 Task: Open Card Card0000000103 in Board Board0000000026 in Workspace WS0000000009 in Trello. Add Member Email0000000035 to Card Card0000000103 in Board Board0000000026 in Workspace WS0000000009 in Trello. Add Orange Label titled Label0000000103 to Card Card0000000103 in Board Board0000000026 in Workspace WS0000000009 in Trello. Add Checklist CL0000000103 to Card Card0000000103 in Board Board0000000026 in Workspace WS0000000009 in Trello. Add Dates with Start Date as Oct 01 2023 and Due Date as Oct 31 2023 to Card Card0000000103 in Board Board0000000026 in Workspace WS0000000009 in Trello
Action: Mouse moved to (403, 513)
Screenshot: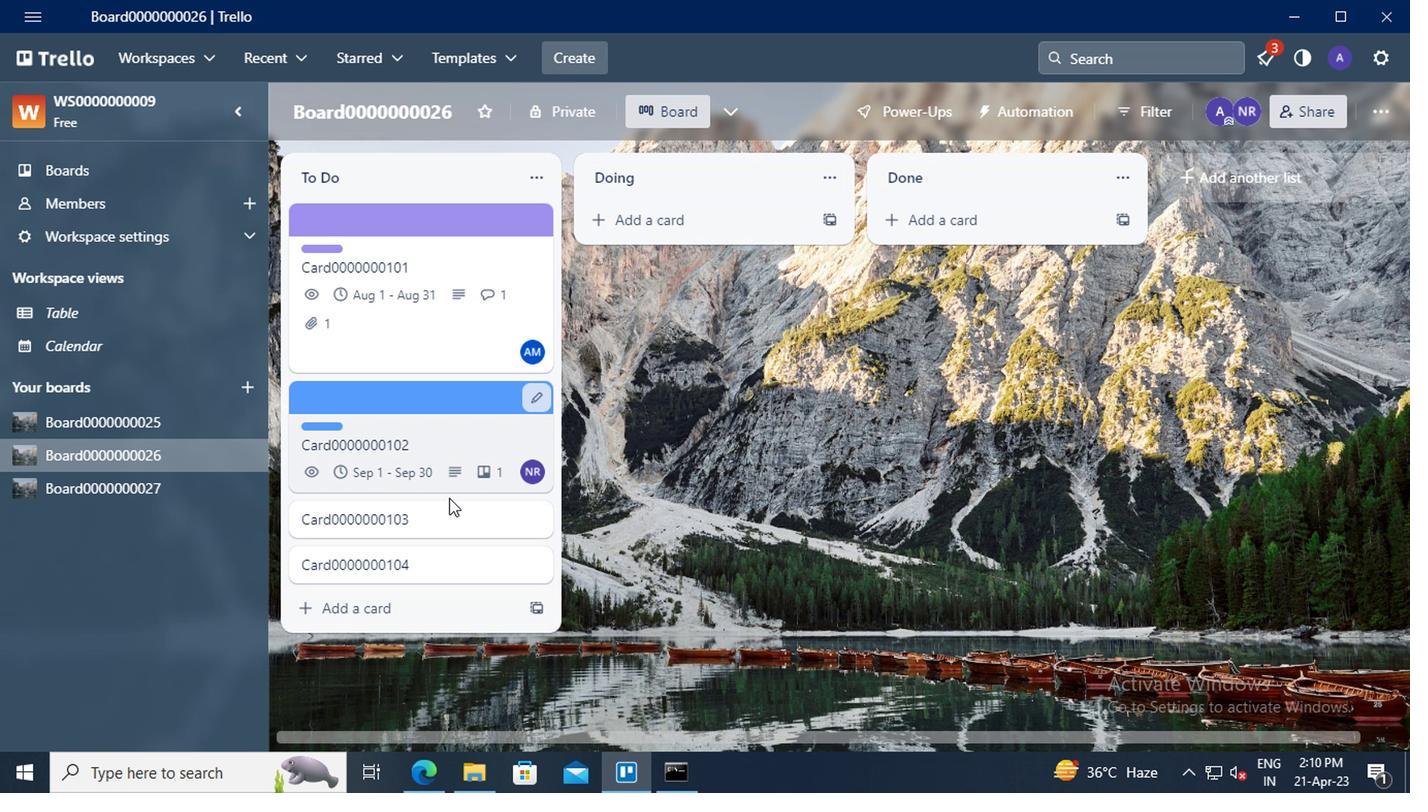 
Action: Mouse pressed left at (403, 513)
Screenshot: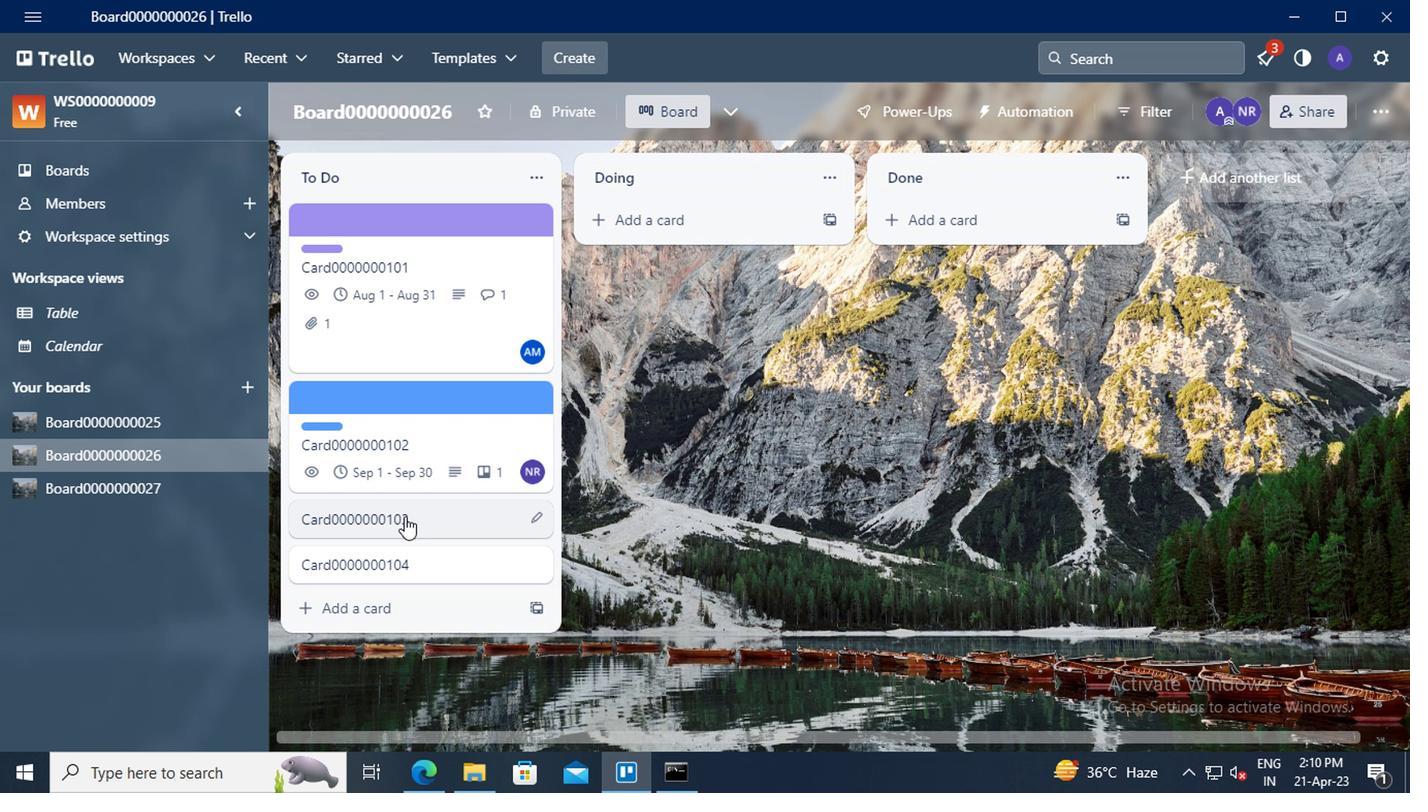 
Action: Mouse moved to (944, 268)
Screenshot: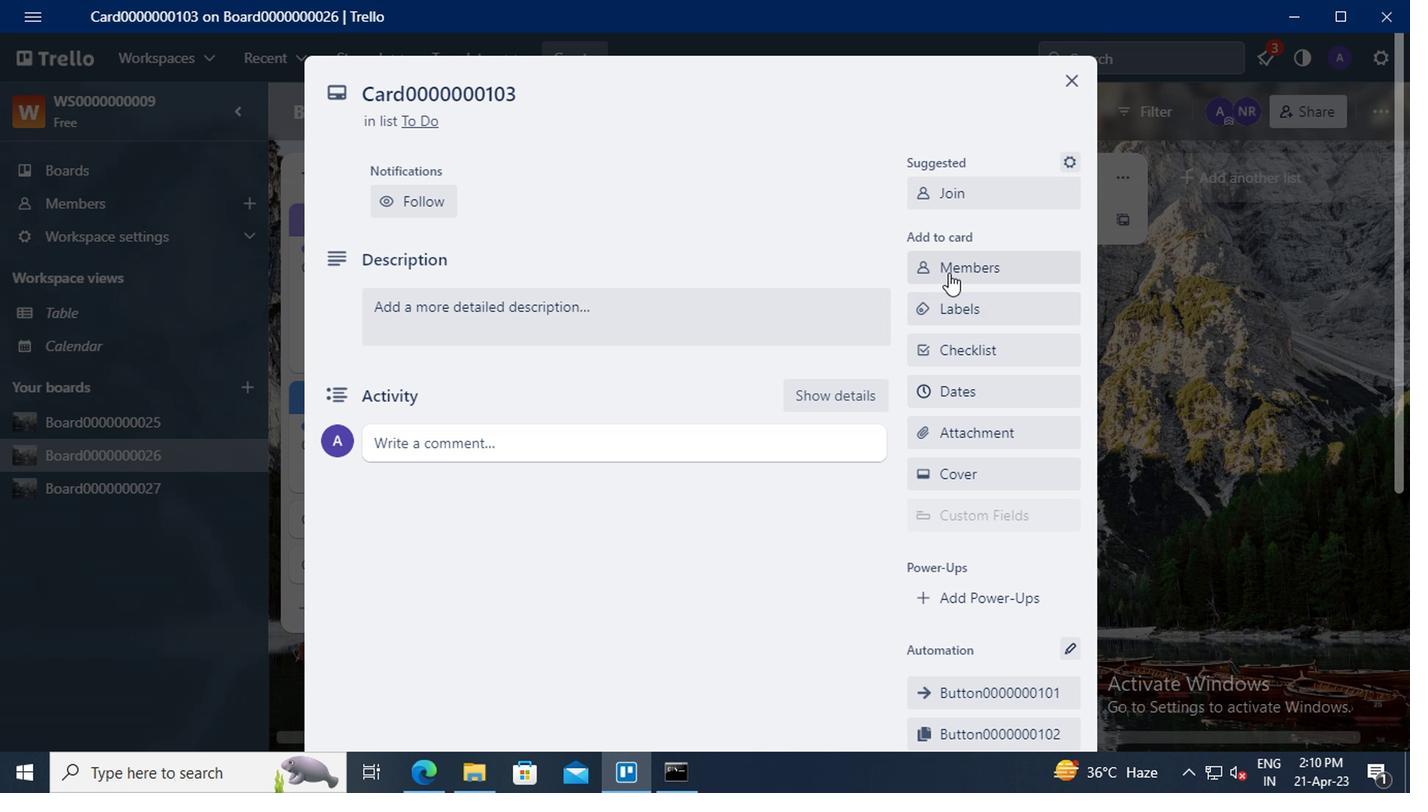 
Action: Mouse pressed left at (944, 268)
Screenshot: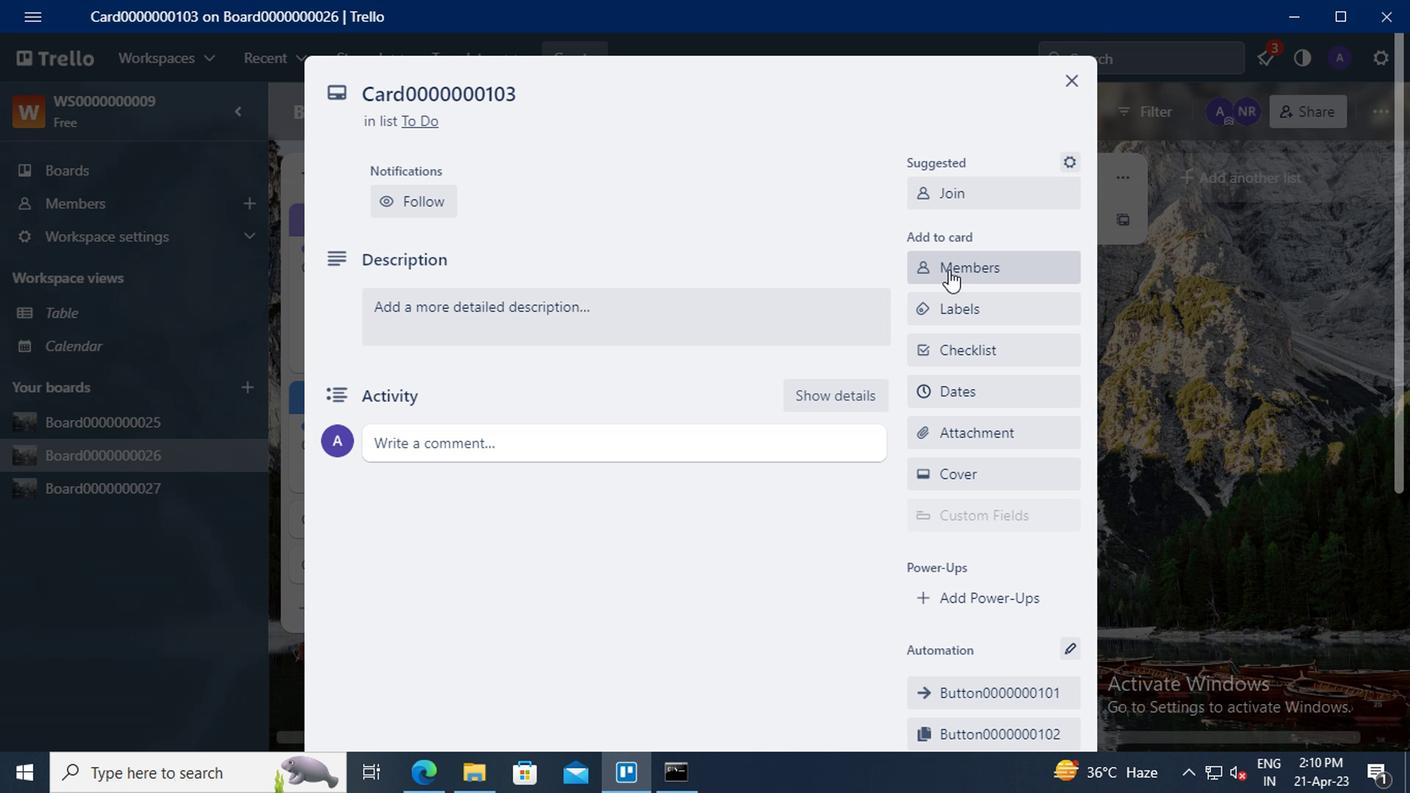 
Action: Mouse moved to (961, 357)
Screenshot: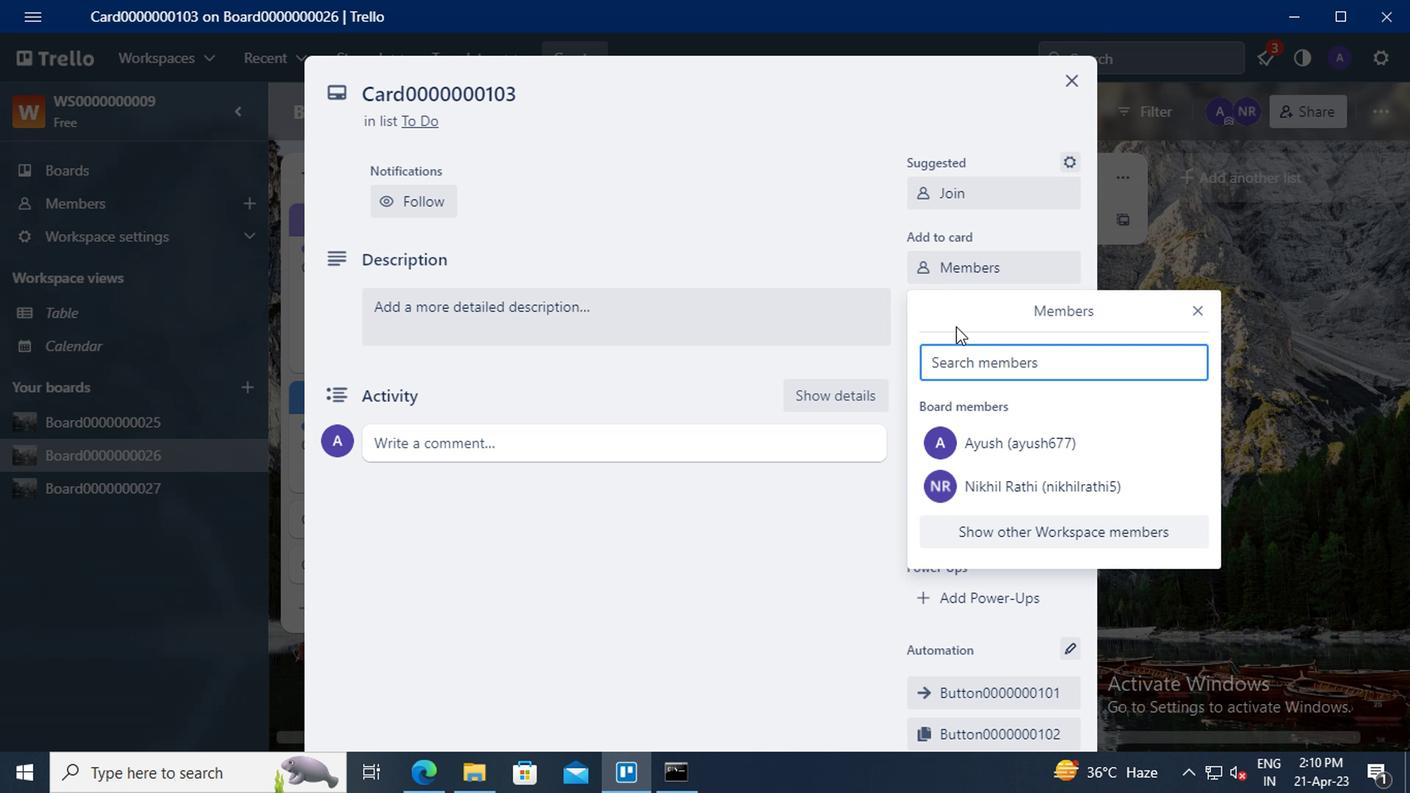 
Action: Mouse pressed left at (961, 357)
Screenshot: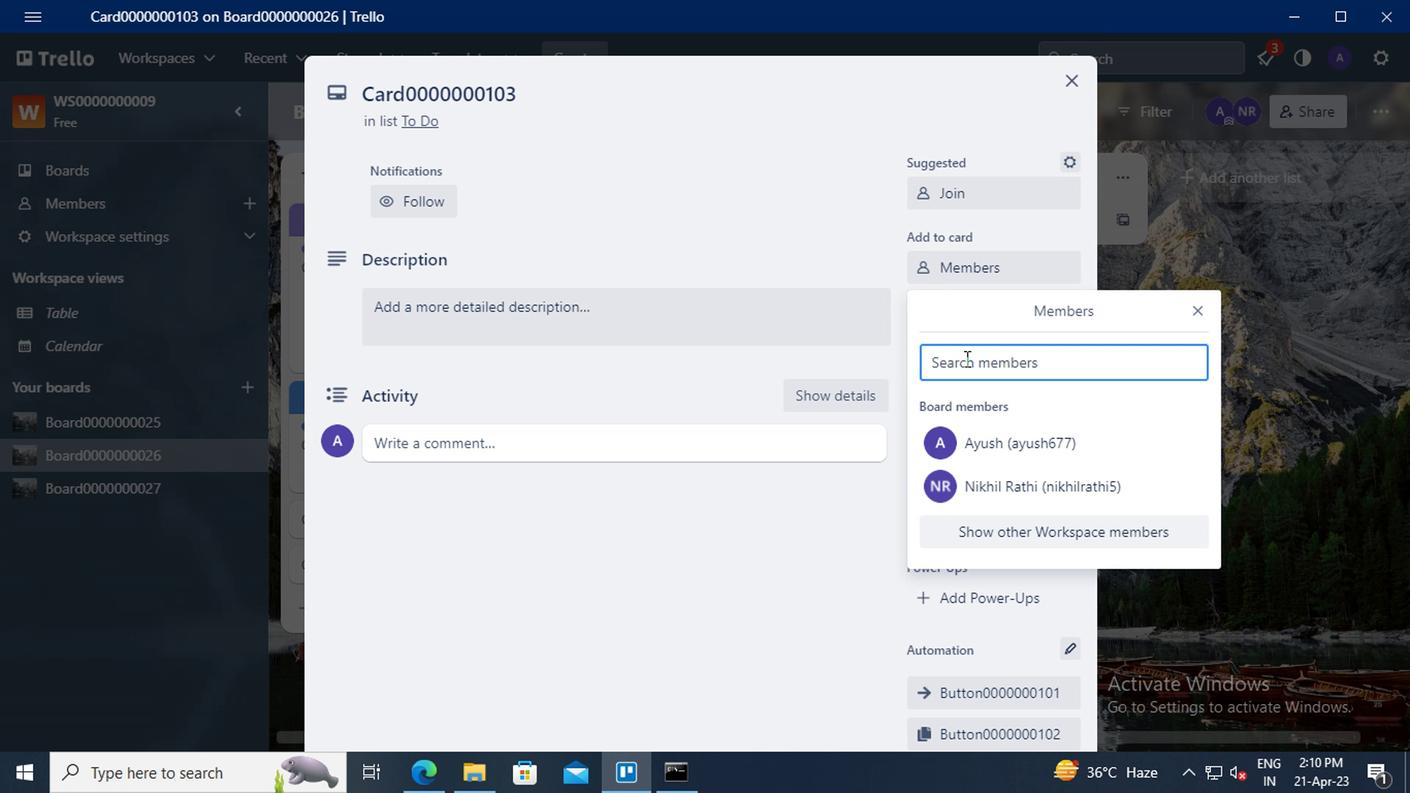 
Action: Key pressed carxxstreet791<Key.shift>@GMAIL.COM
Screenshot: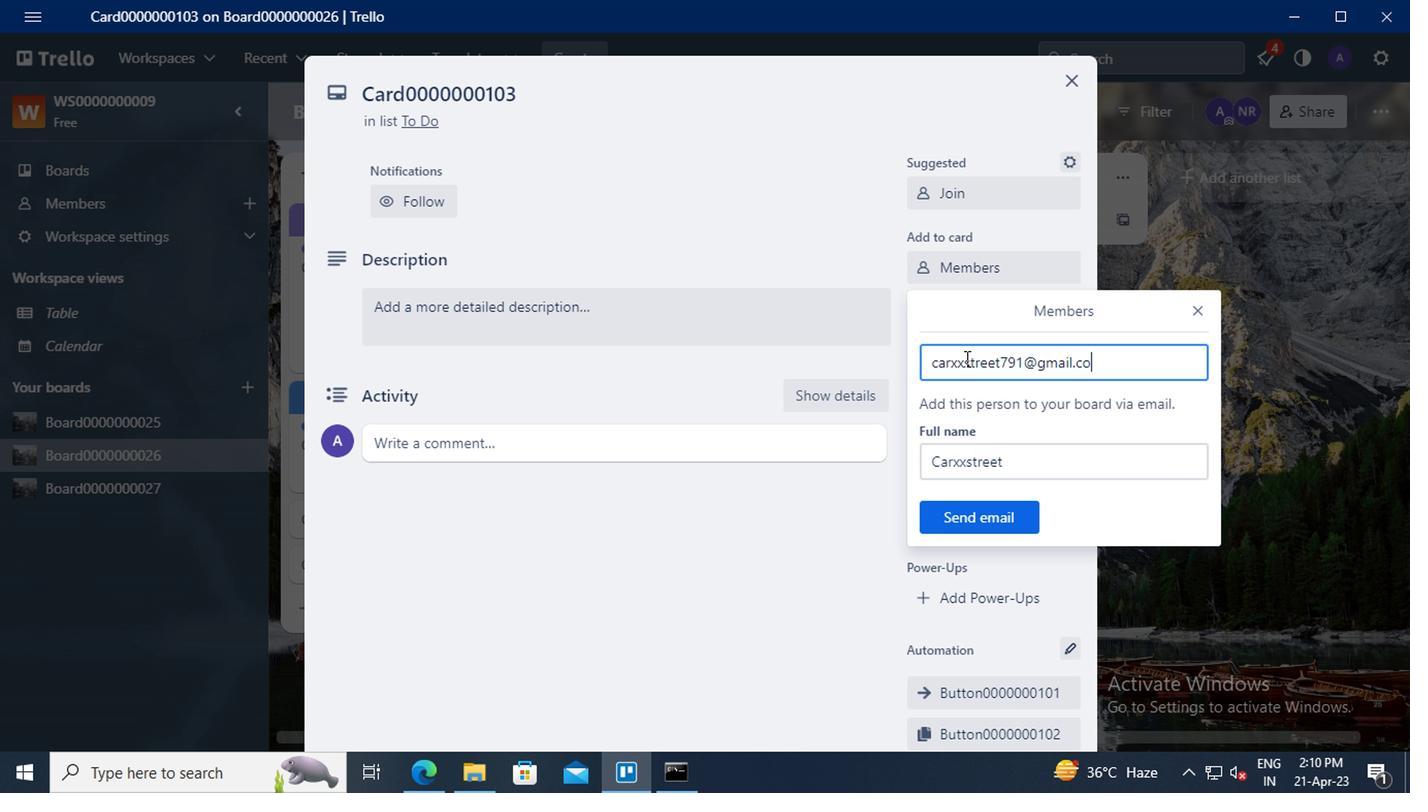
Action: Mouse moved to (991, 510)
Screenshot: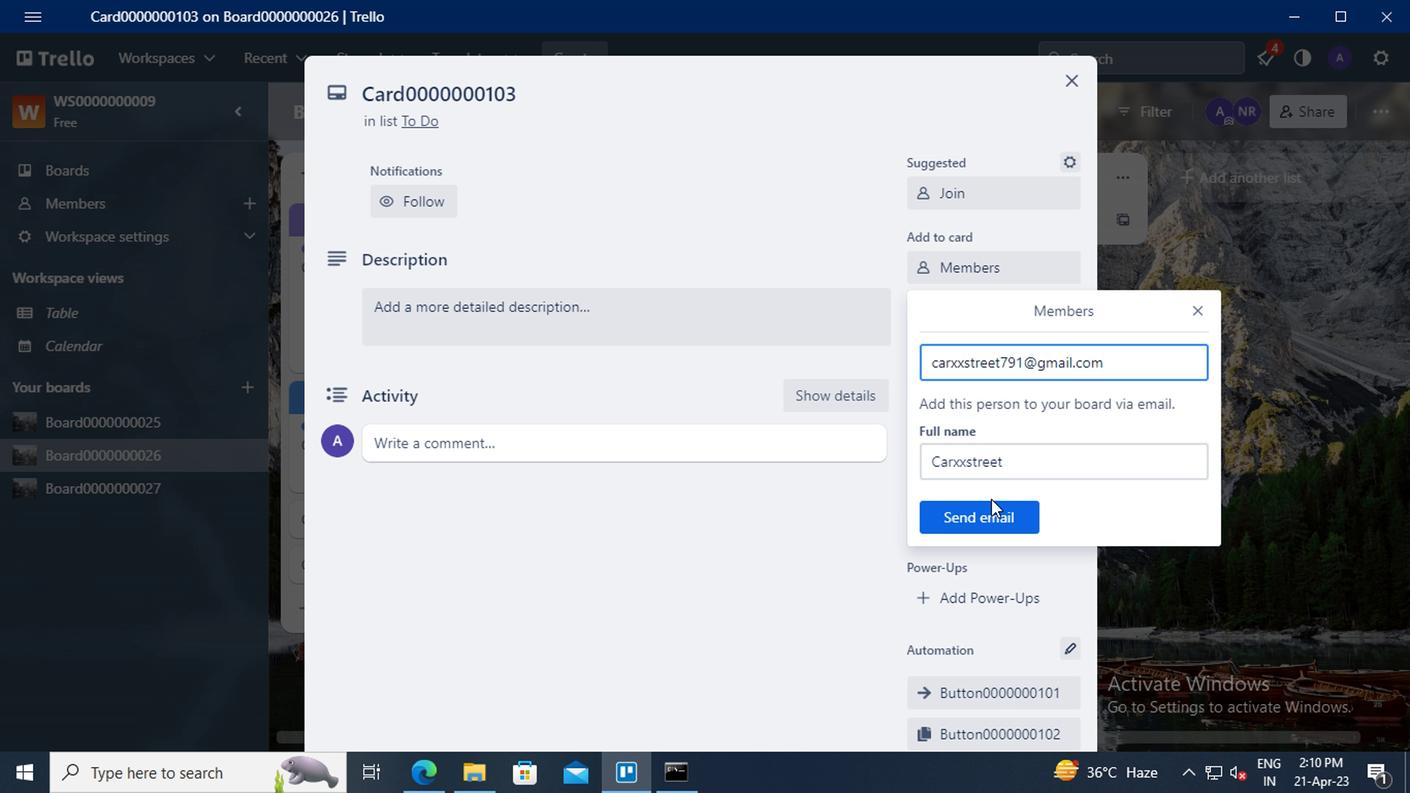 
Action: Mouse pressed left at (991, 510)
Screenshot: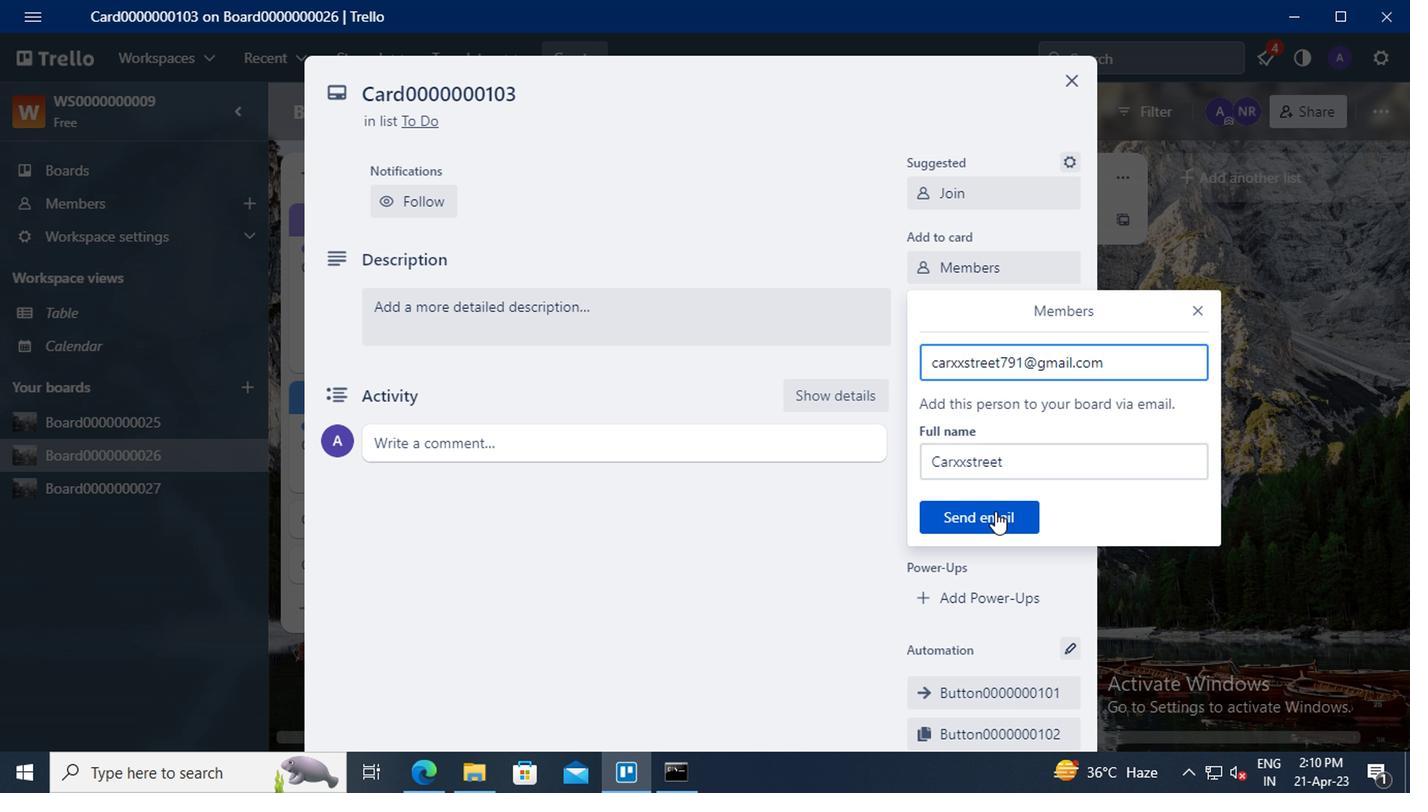 
Action: Mouse moved to (992, 313)
Screenshot: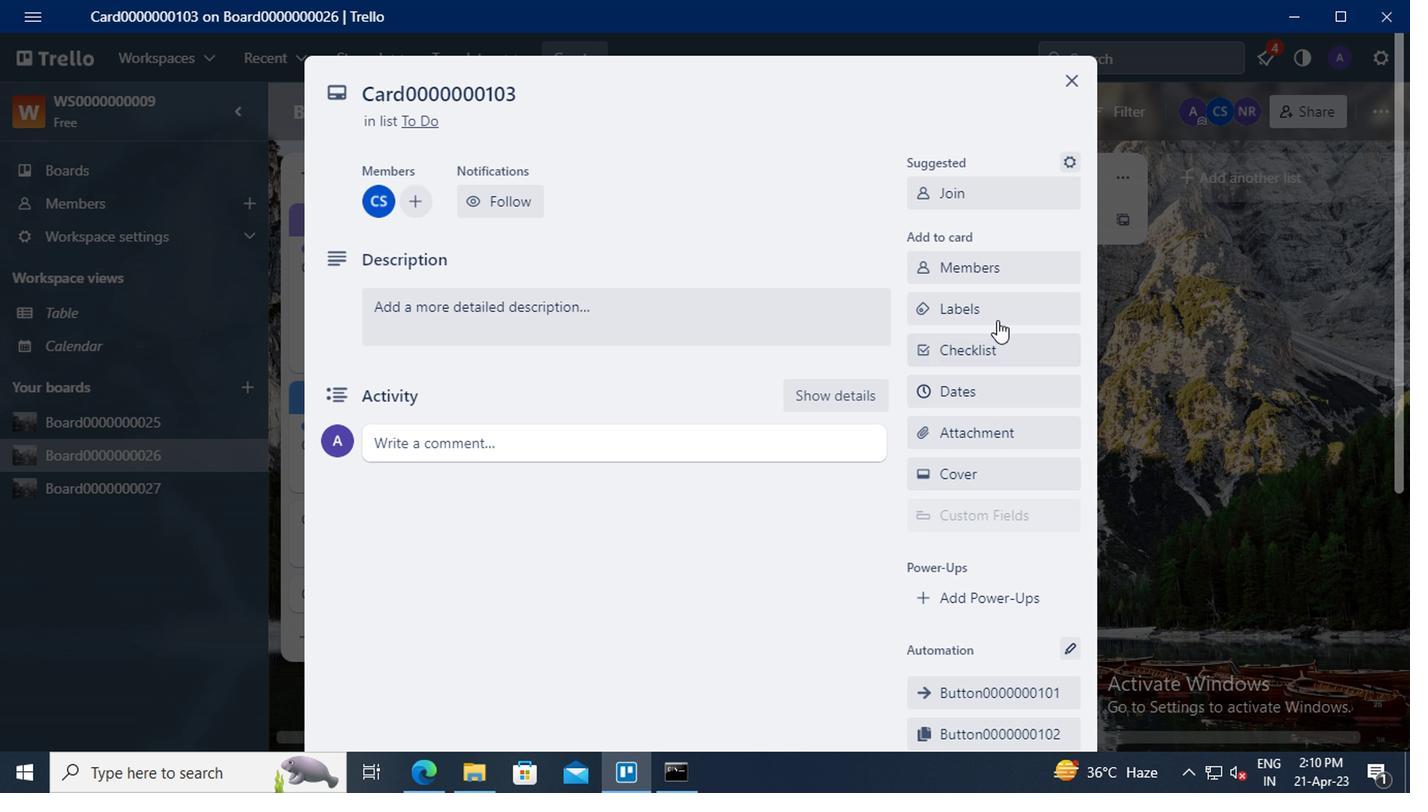 
Action: Mouse pressed left at (992, 313)
Screenshot: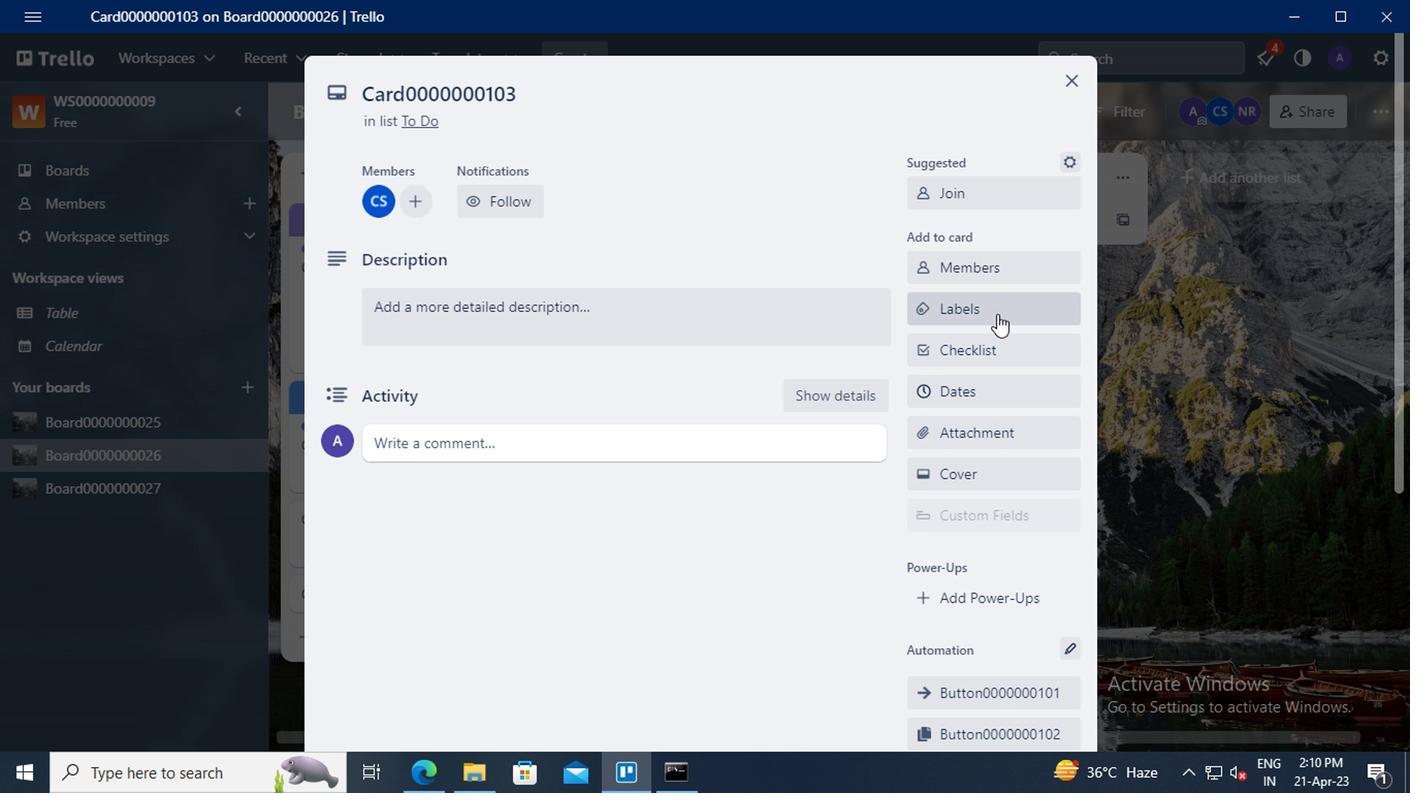 
Action: Mouse moved to (1055, 539)
Screenshot: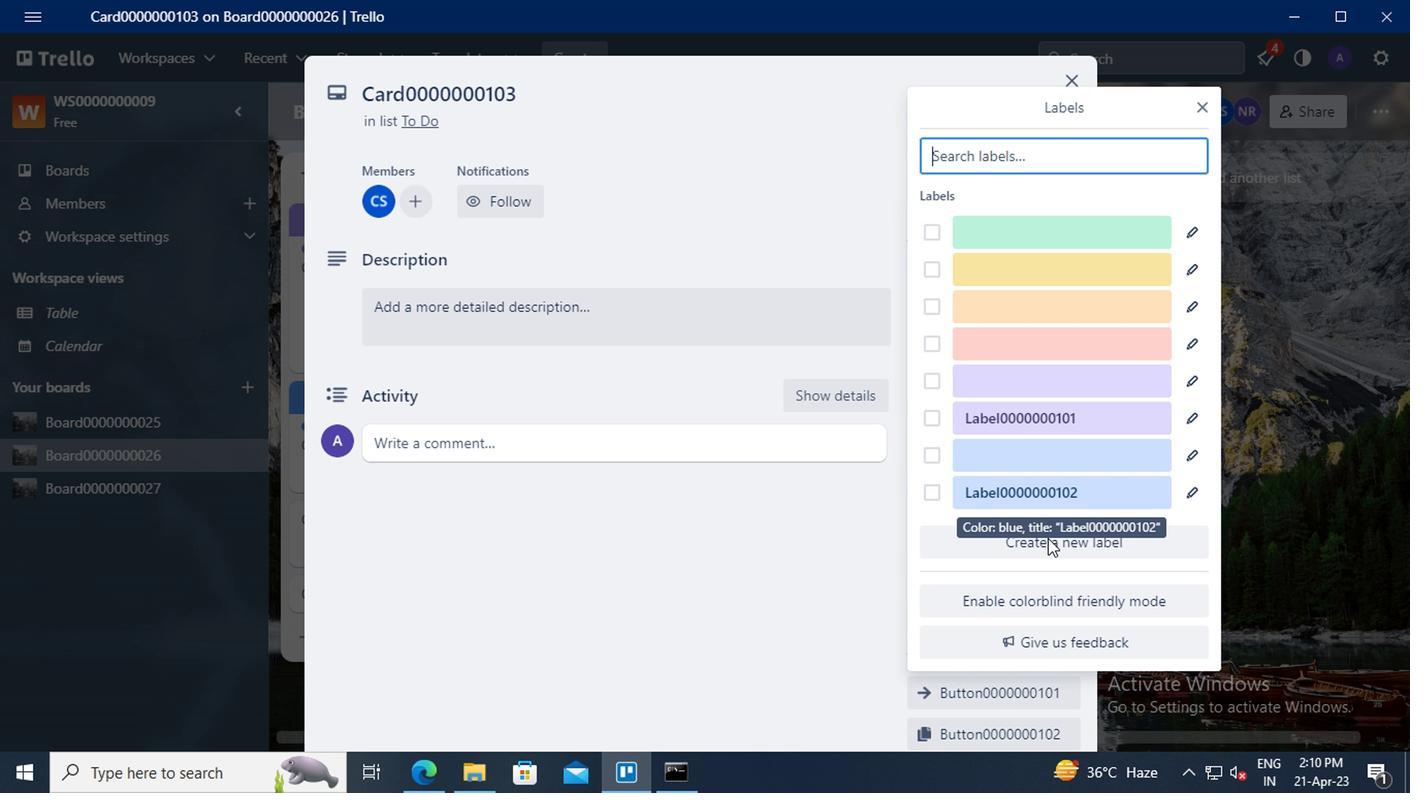 
Action: Mouse pressed left at (1055, 539)
Screenshot: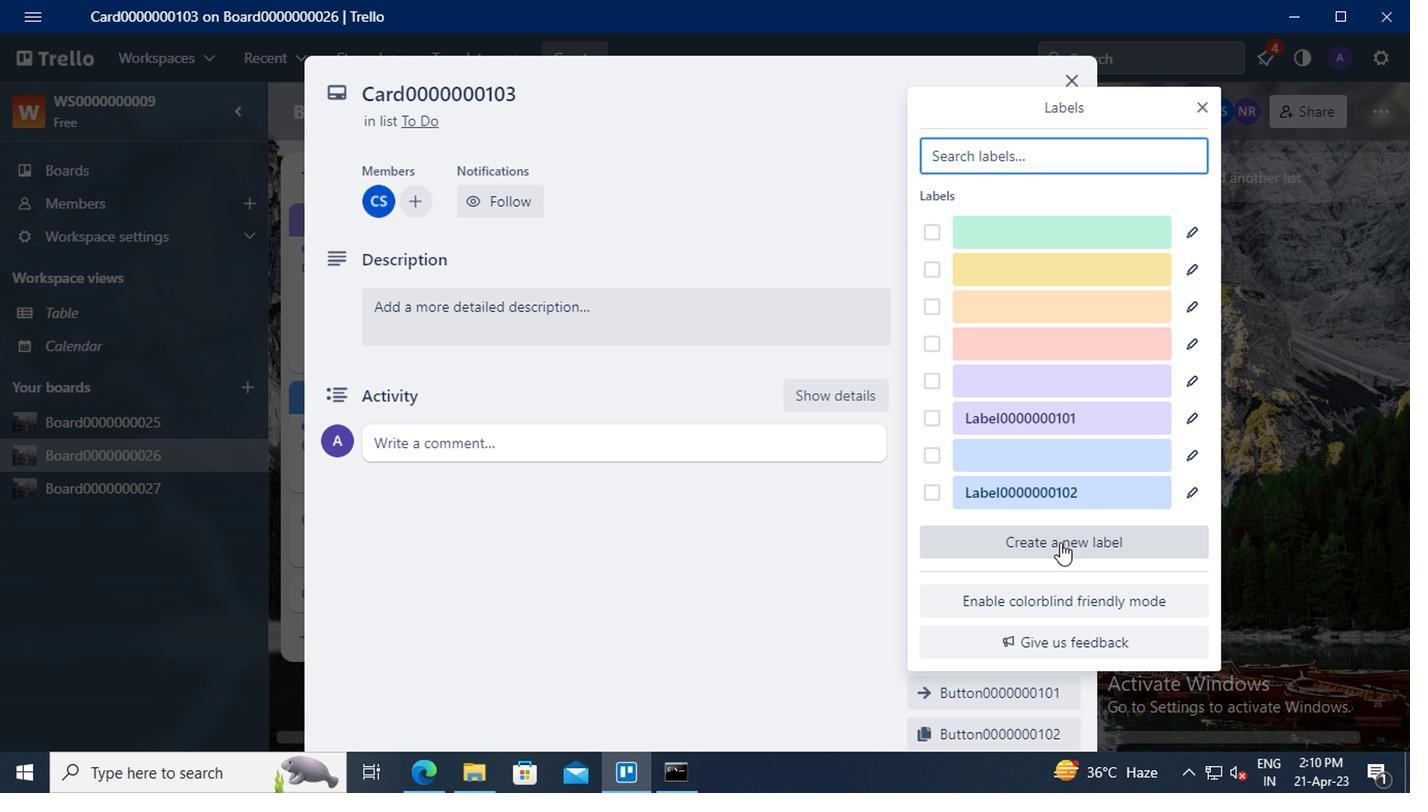 
Action: Mouse moved to (1008, 289)
Screenshot: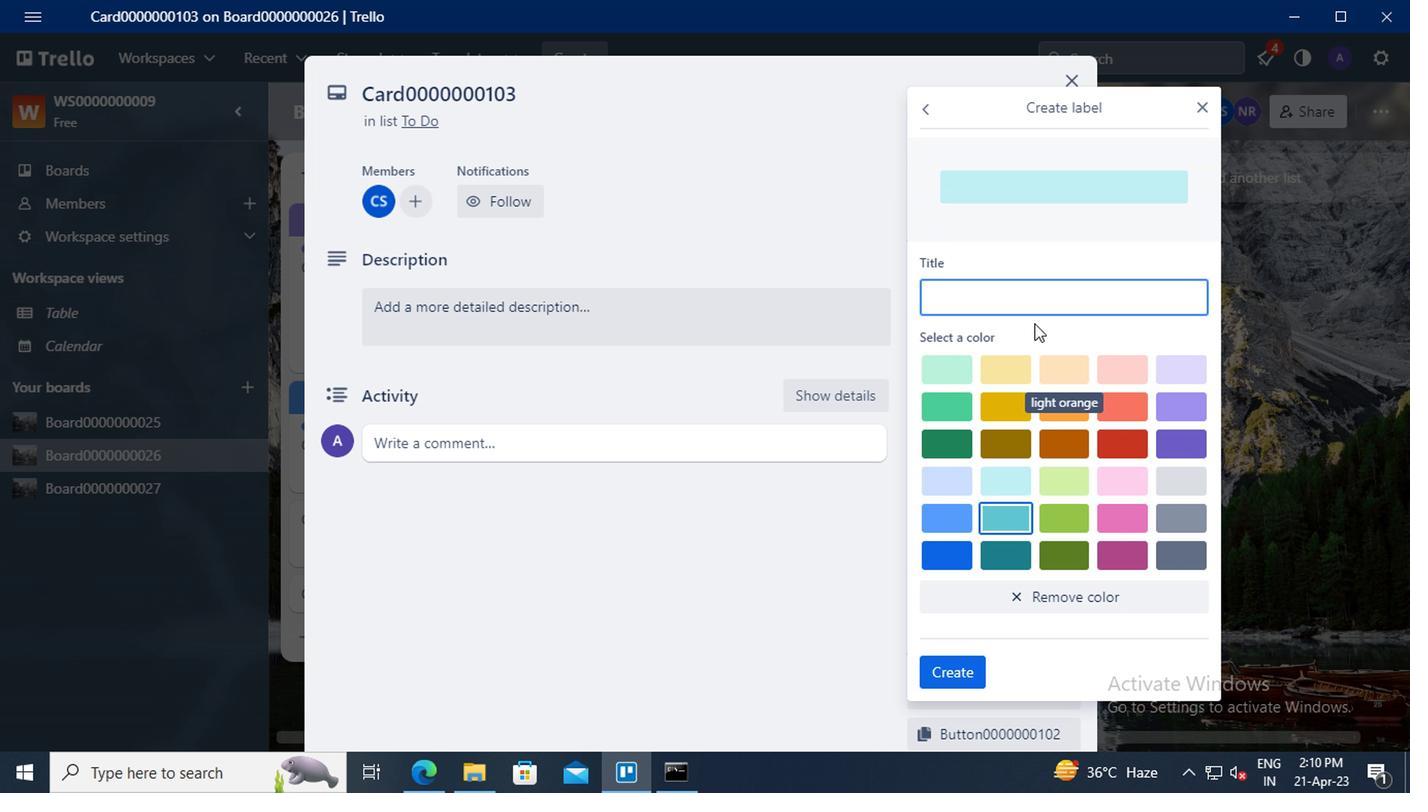 
Action: Mouse pressed left at (1008, 289)
Screenshot: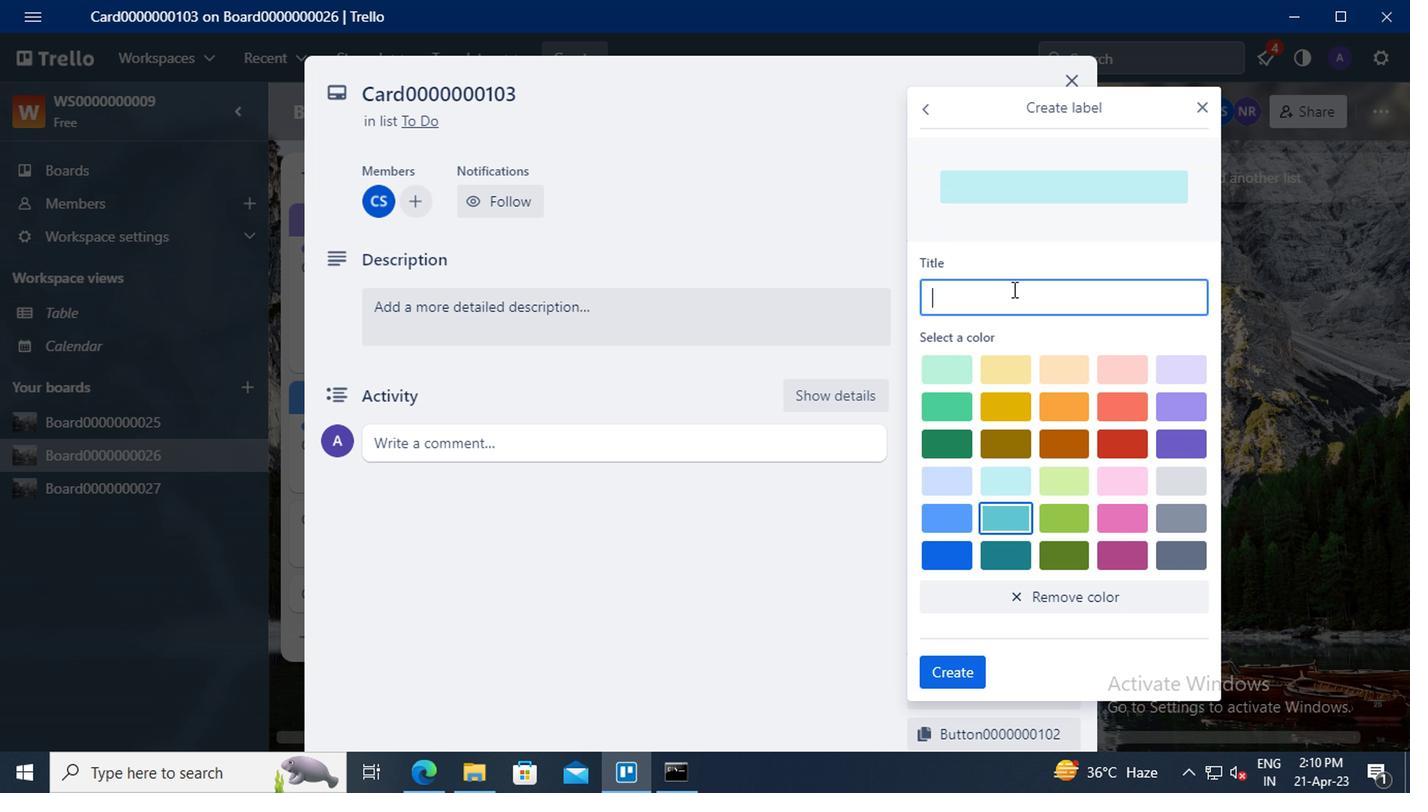 
Action: Key pressed <Key.shift>LABEL0000000103
Screenshot: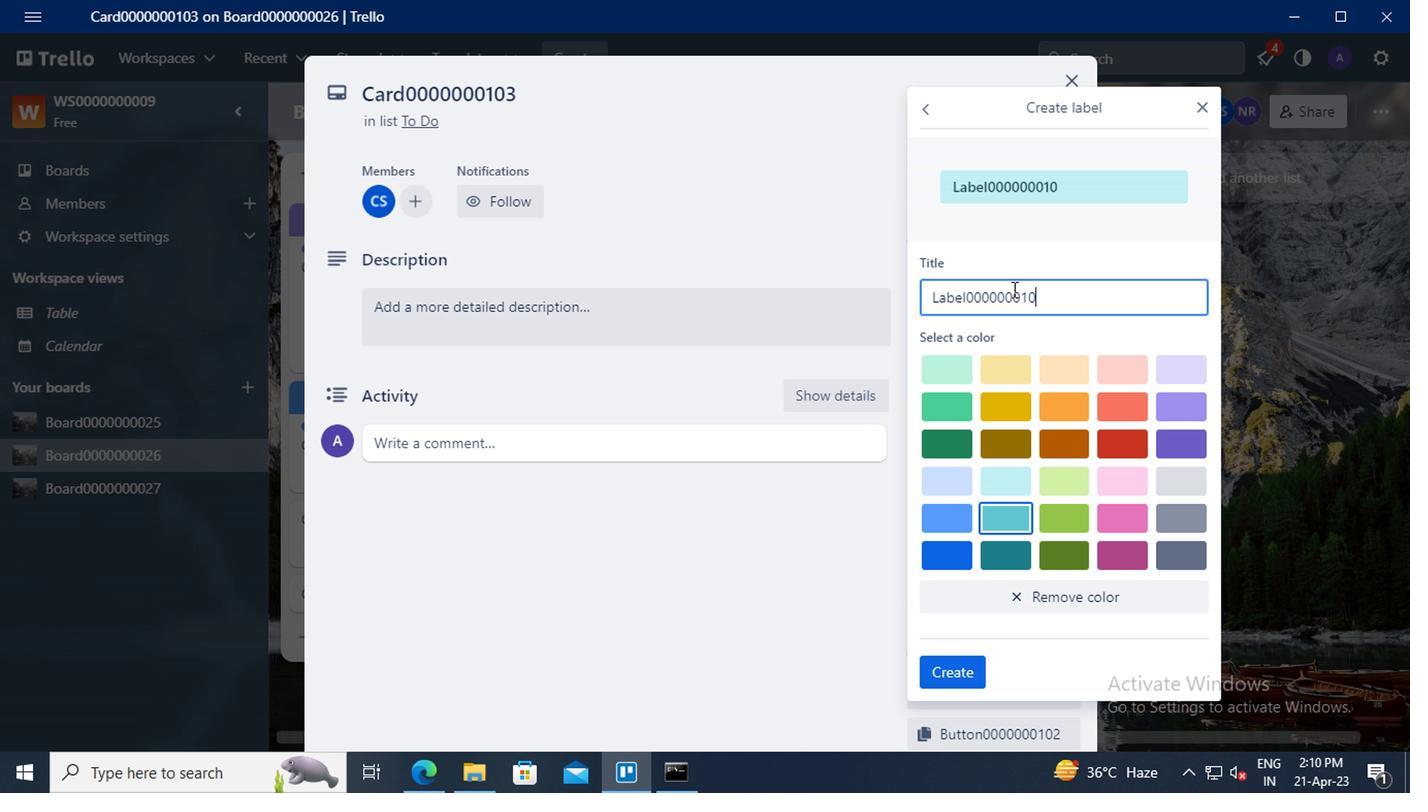 
Action: Mouse moved to (1070, 399)
Screenshot: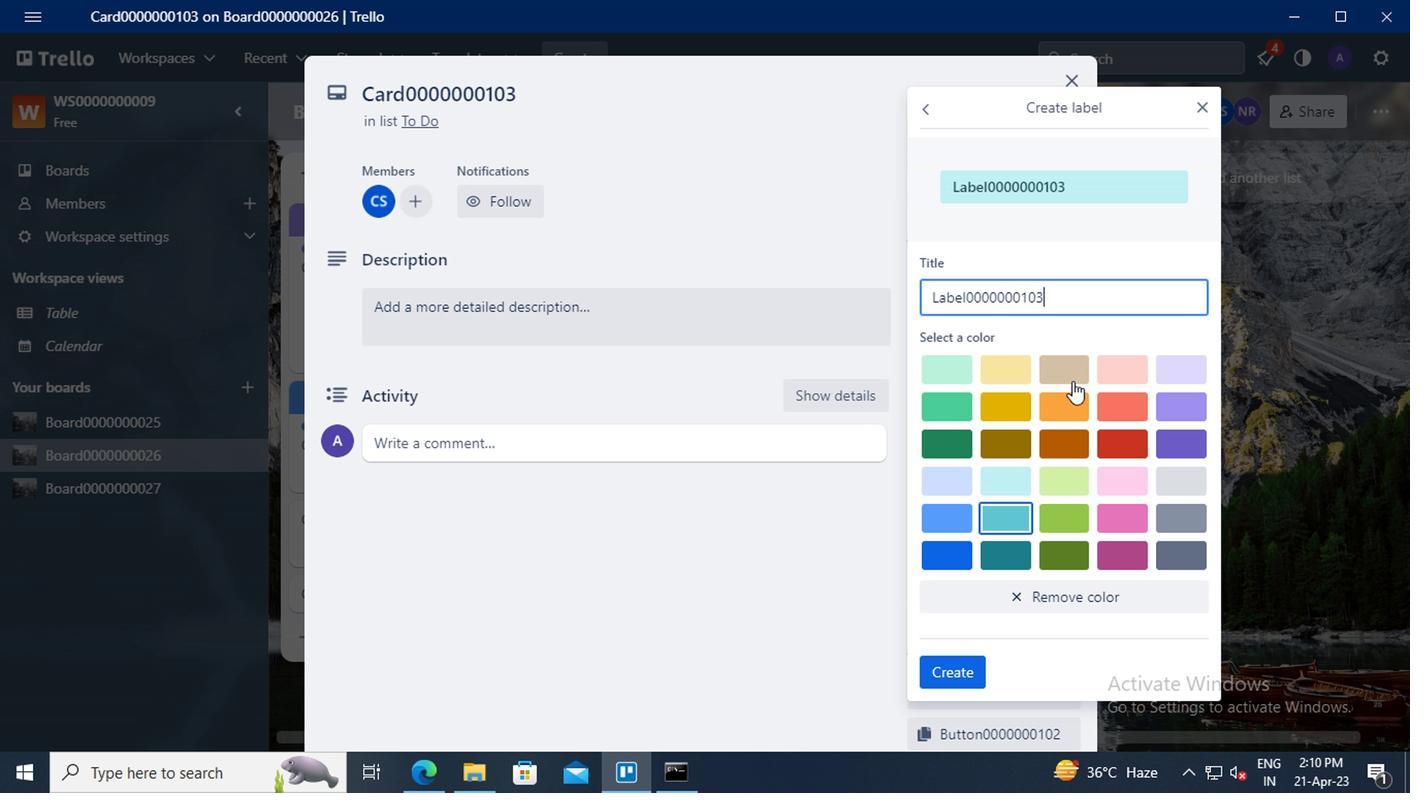 
Action: Mouse pressed left at (1070, 399)
Screenshot: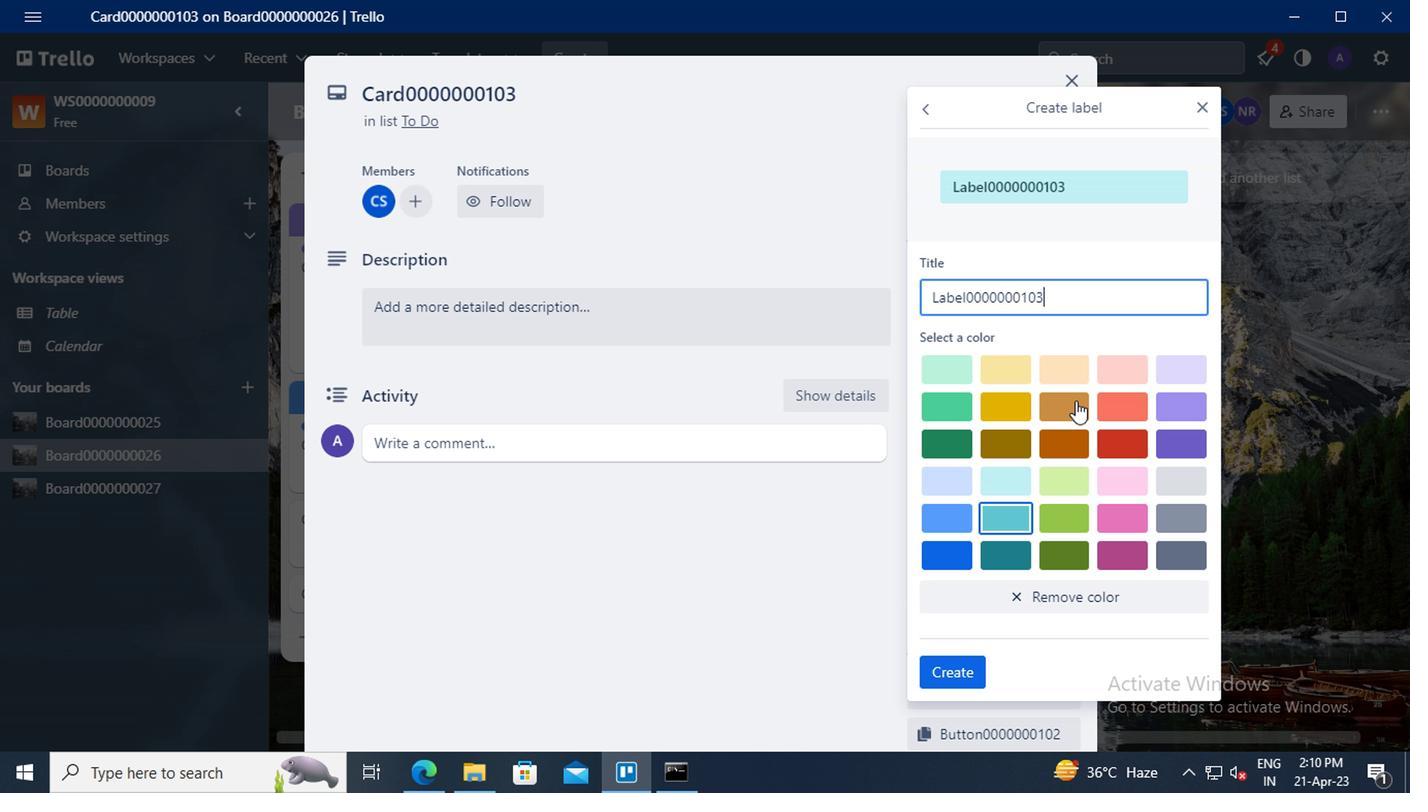 
Action: Mouse moved to (972, 663)
Screenshot: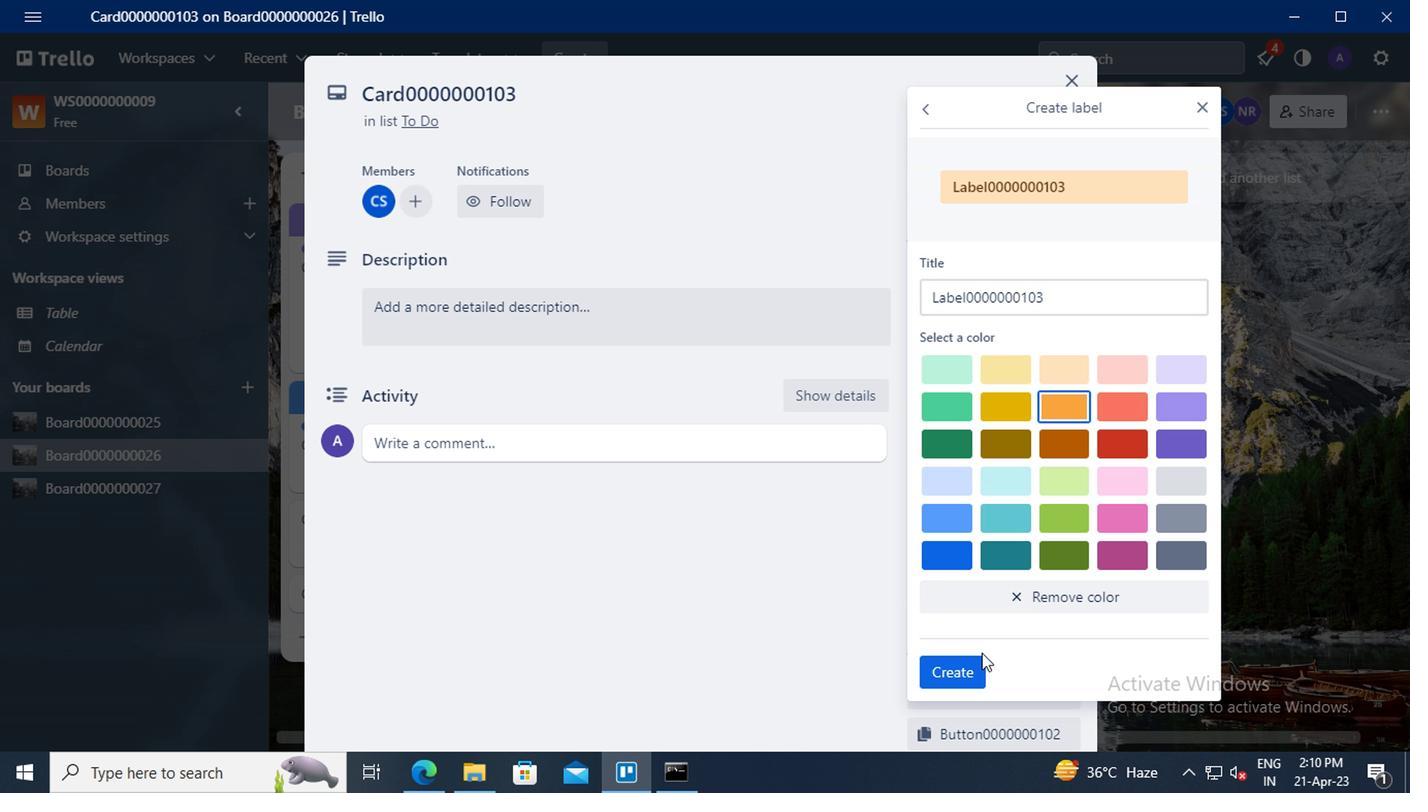 
Action: Mouse pressed left at (972, 663)
Screenshot: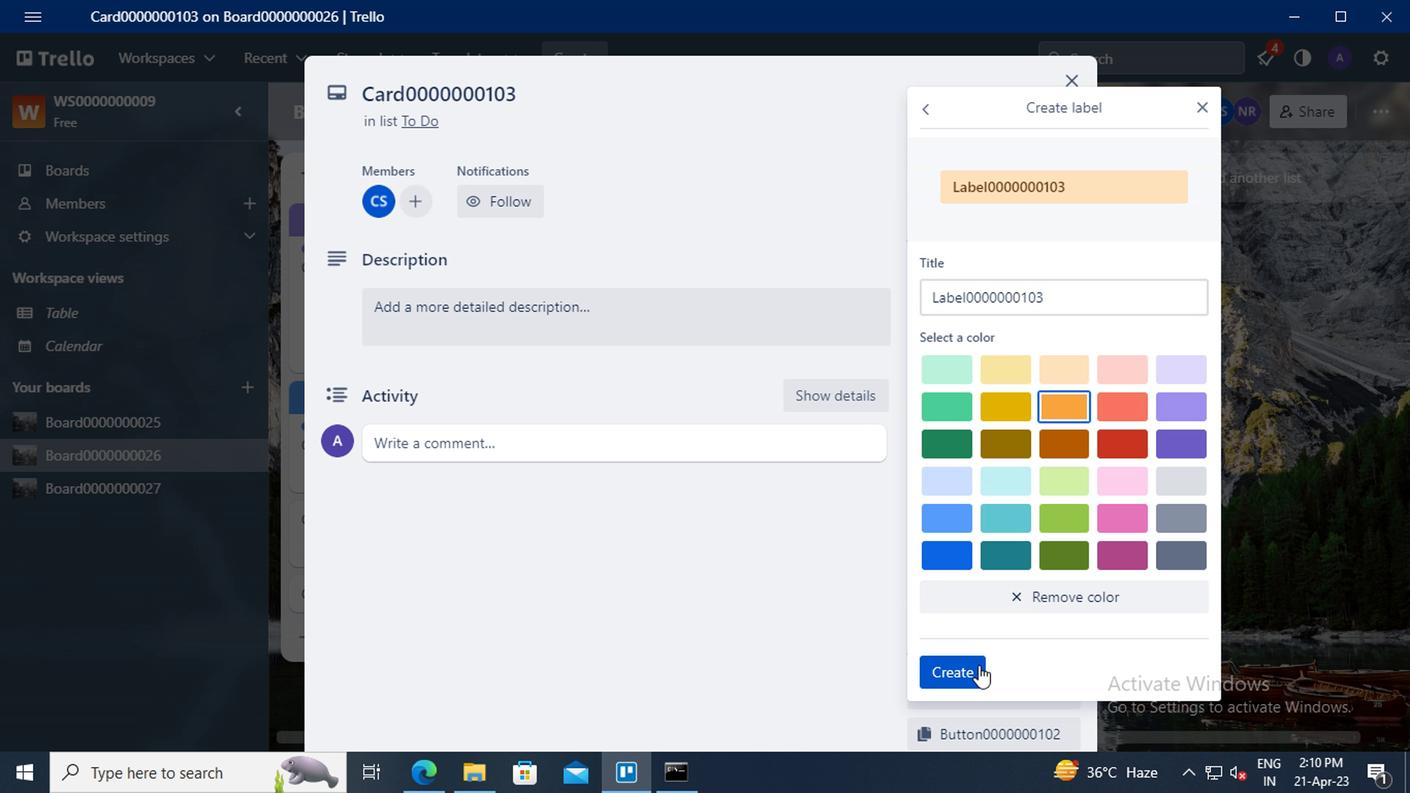 
Action: Mouse moved to (1199, 104)
Screenshot: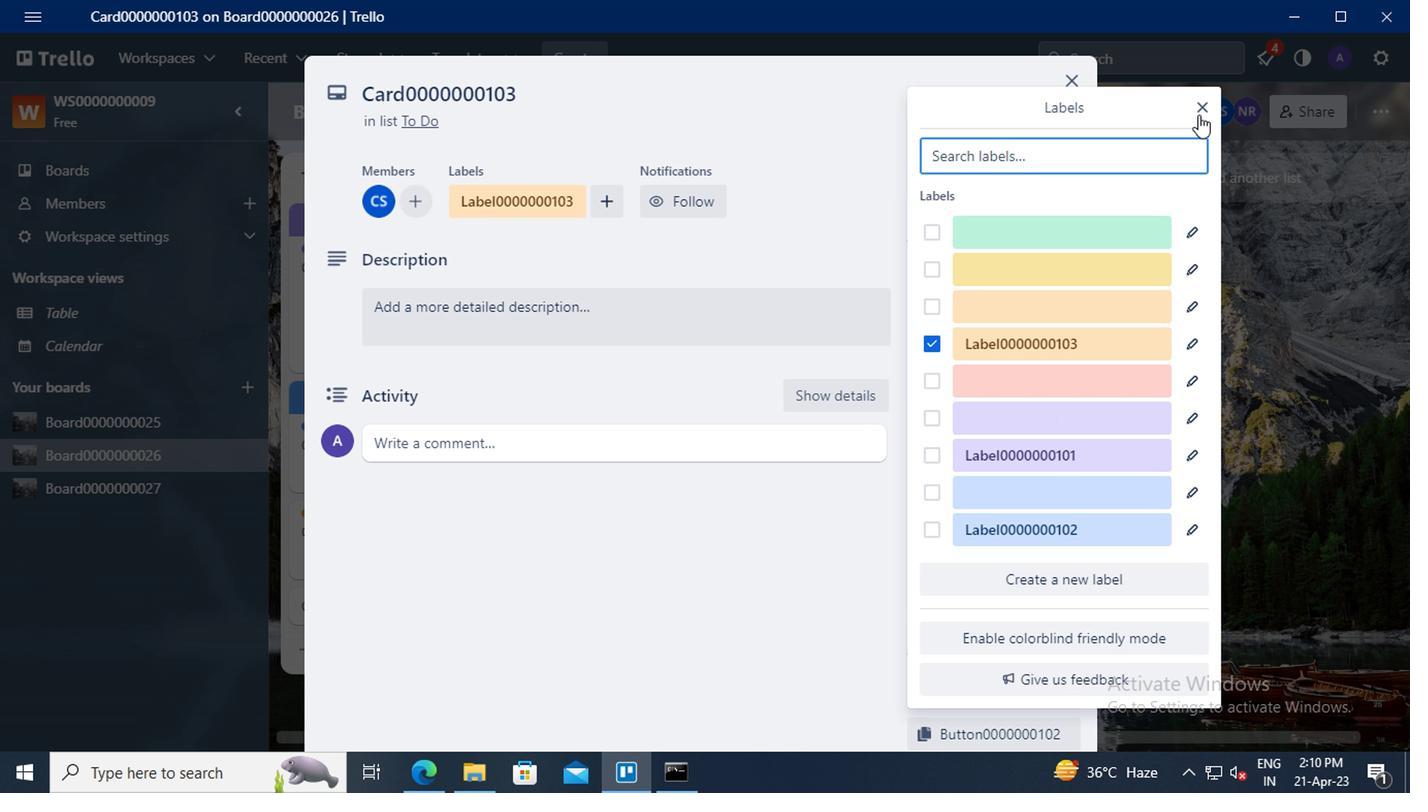 
Action: Mouse pressed left at (1199, 104)
Screenshot: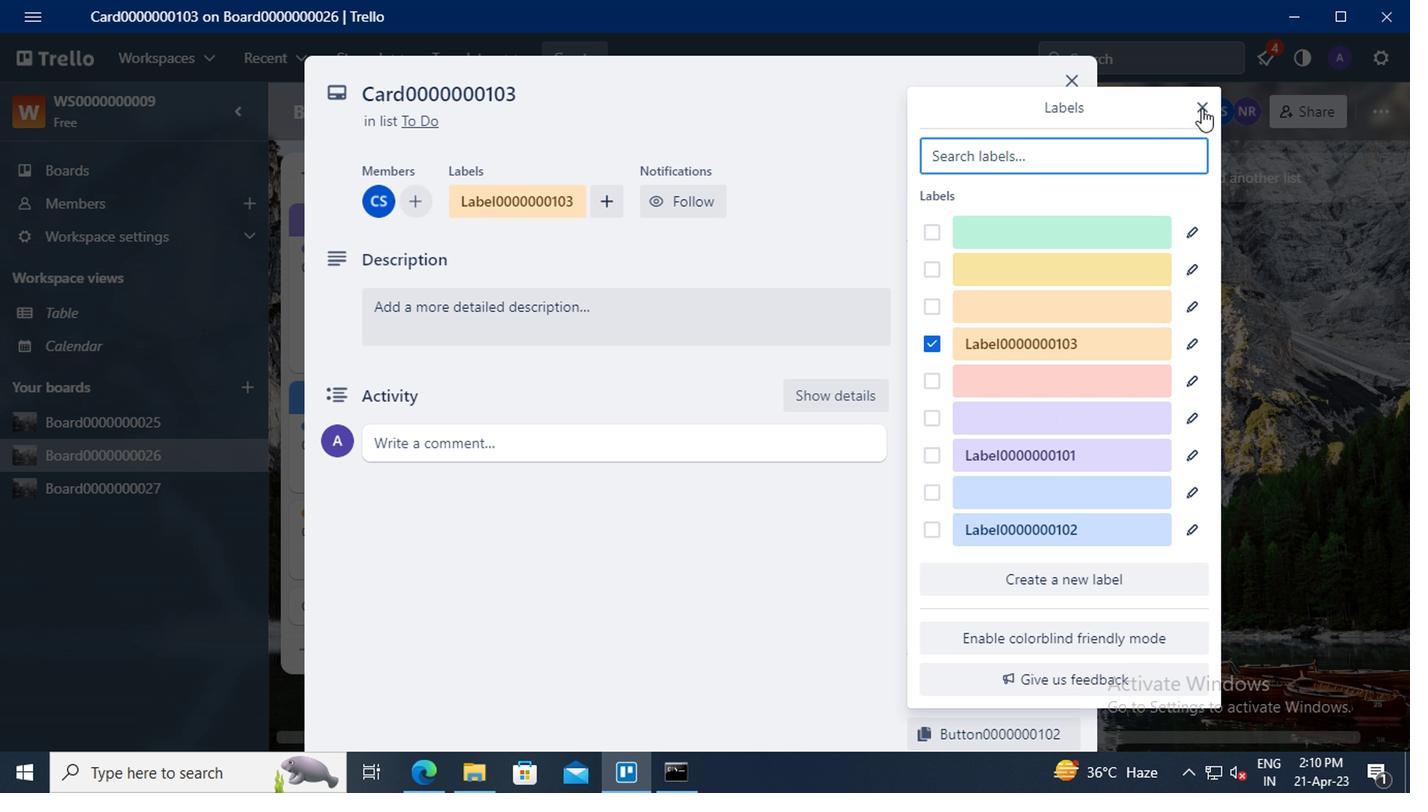 
Action: Mouse moved to (1012, 339)
Screenshot: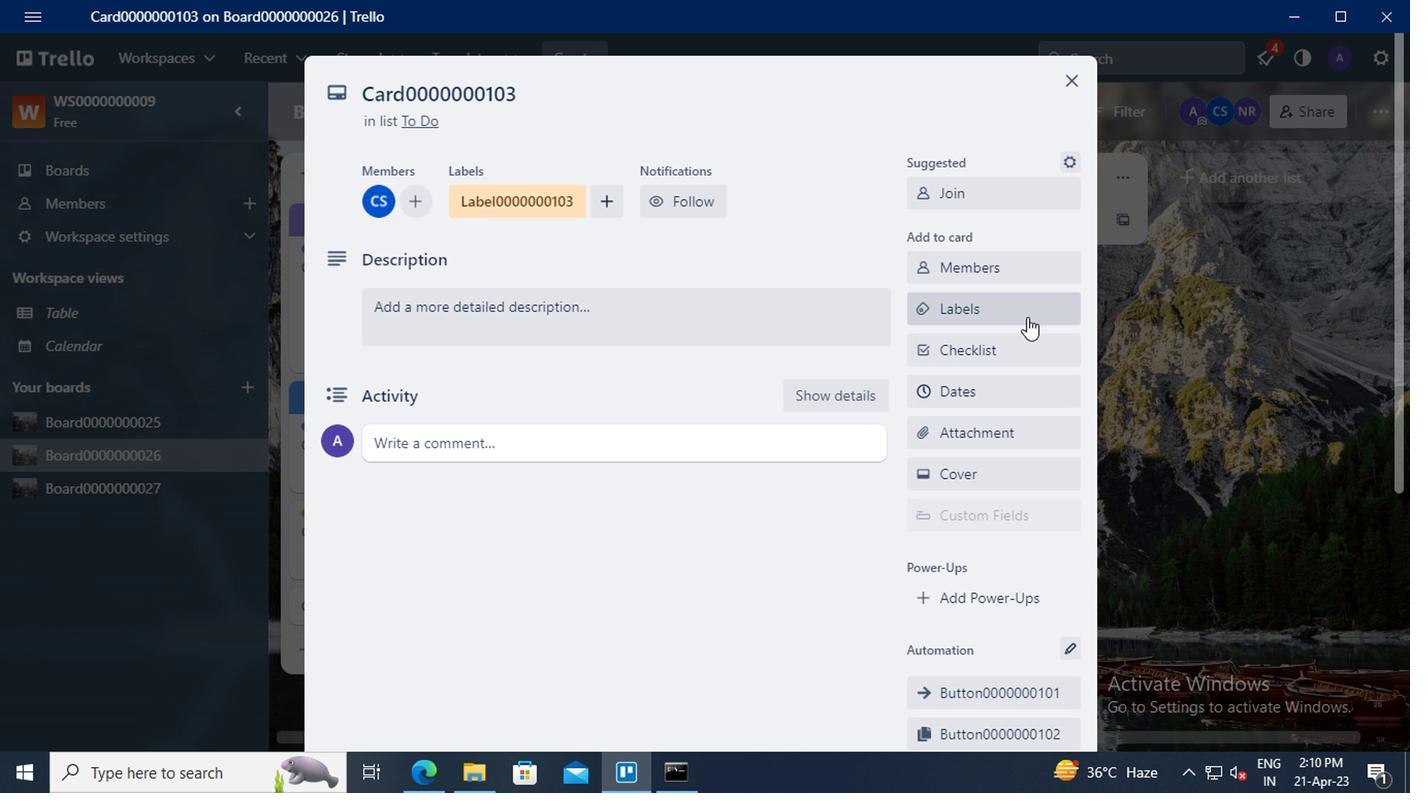 
Action: Mouse pressed left at (1012, 339)
Screenshot: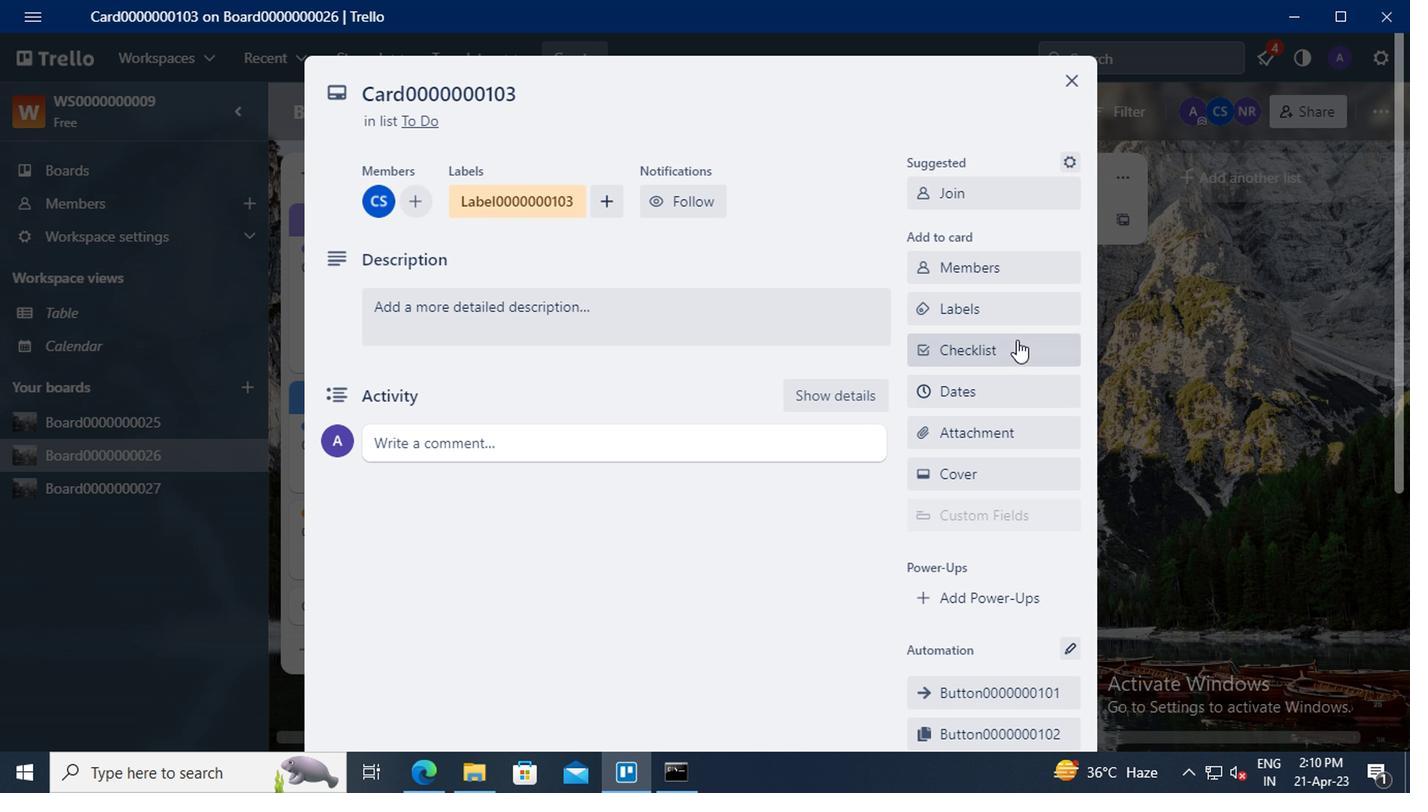 
Action: Key pressed <Key.delete><Key.shift>CL0000000103
Screenshot: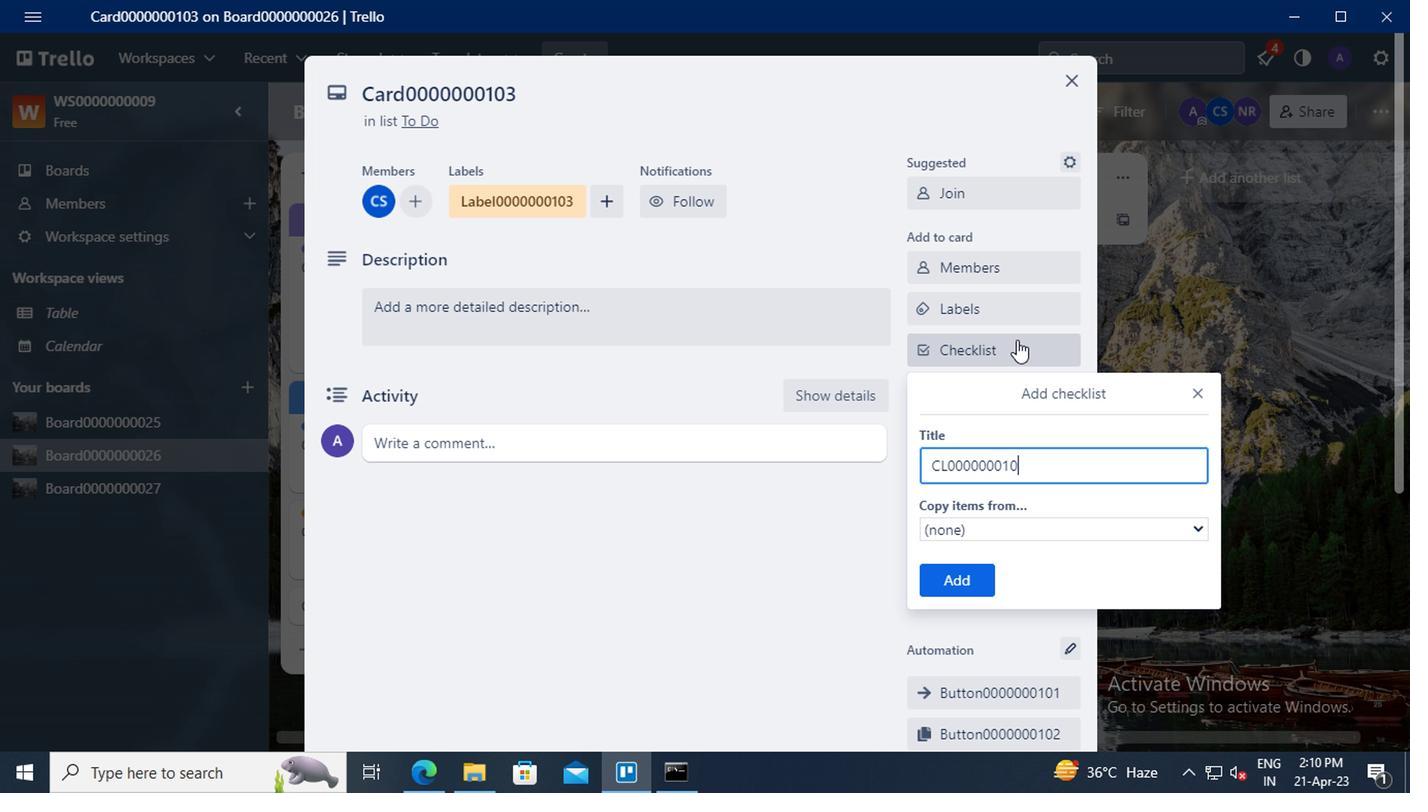 
Action: Mouse moved to (974, 566)
Screenshot: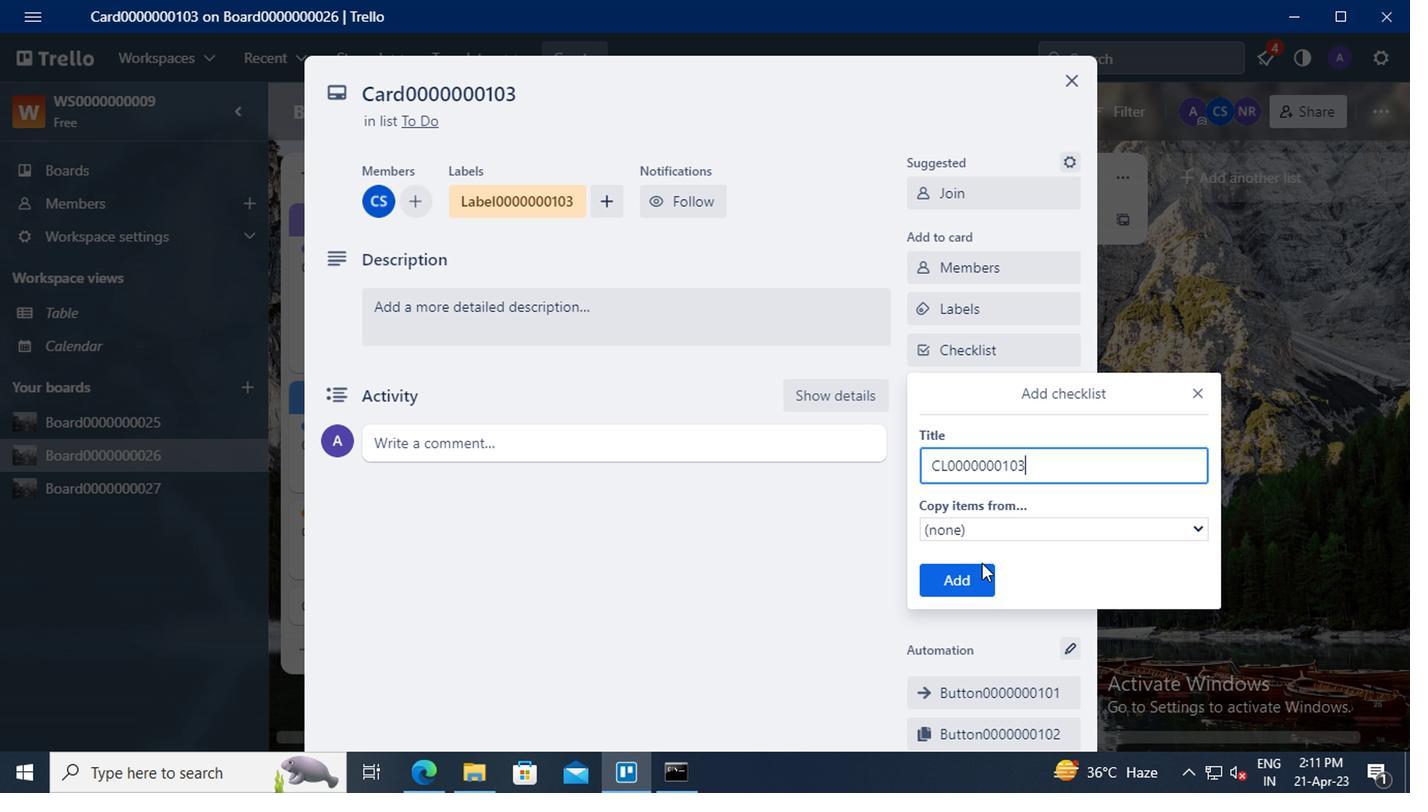 
Action: Mouse pressed left at (974, 566)
Screenshot: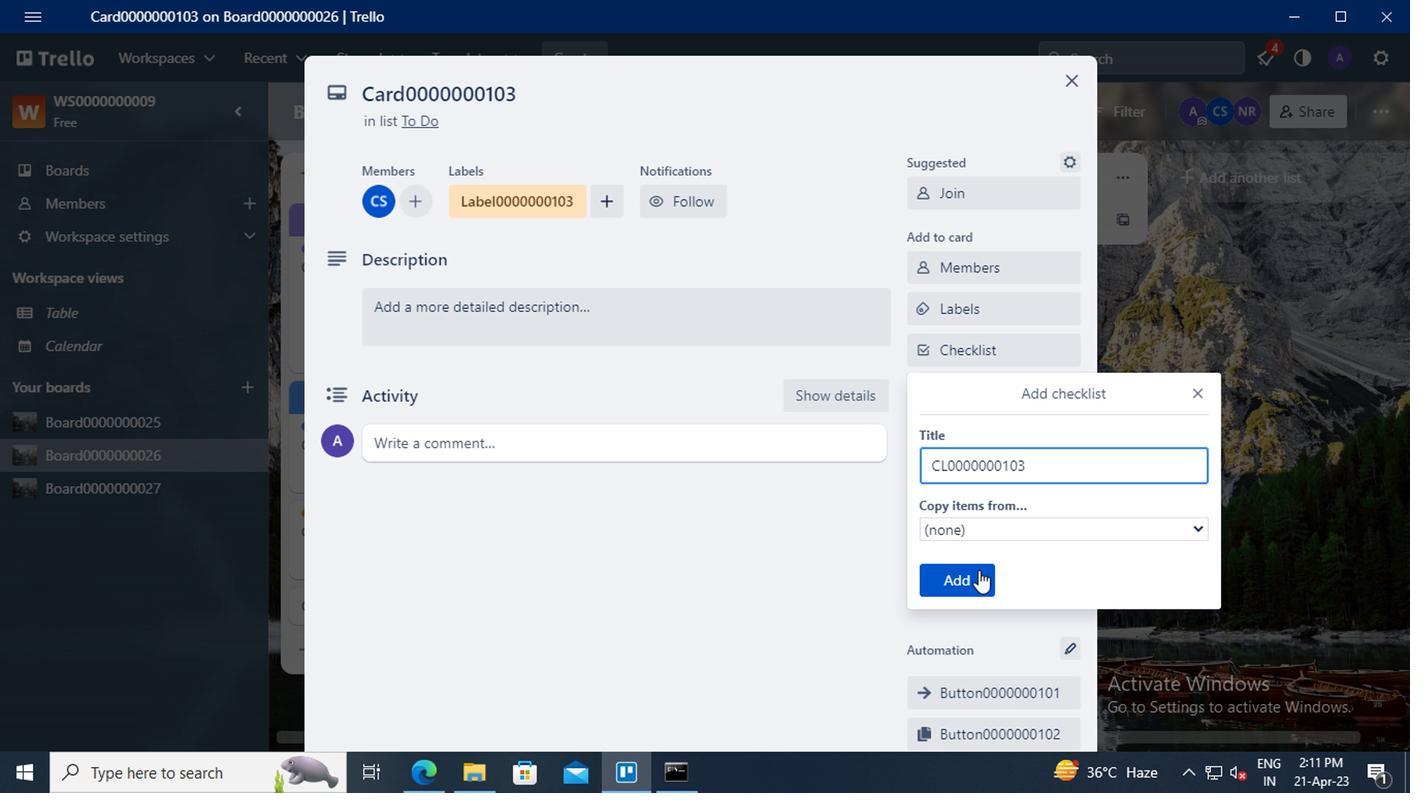 
Action: Mouse moved to (981, 392)
Screenshot: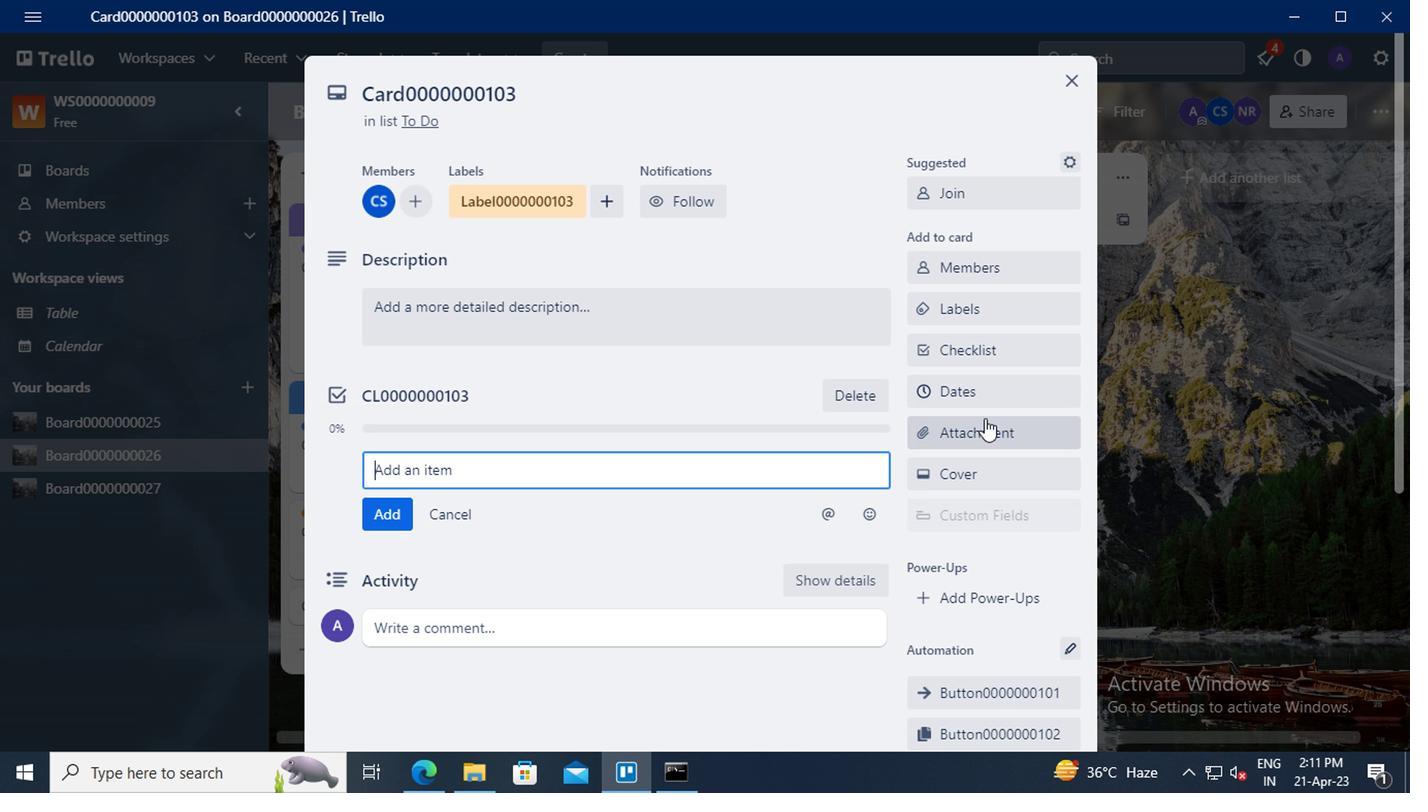 
Action: Mouse pressed left at (981, 392)
Screenshot: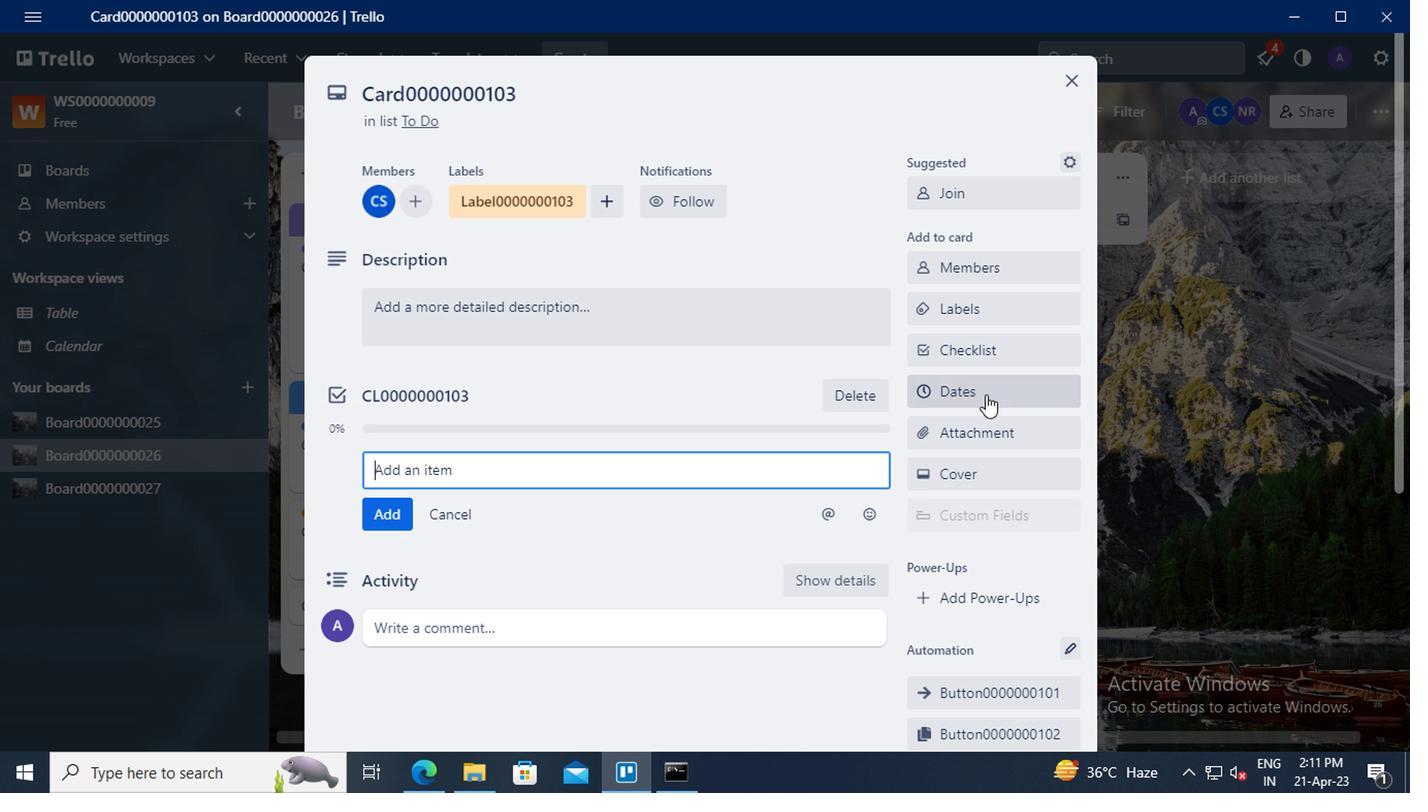 
Action: Mouse moved to (925, 474)
Screenshot: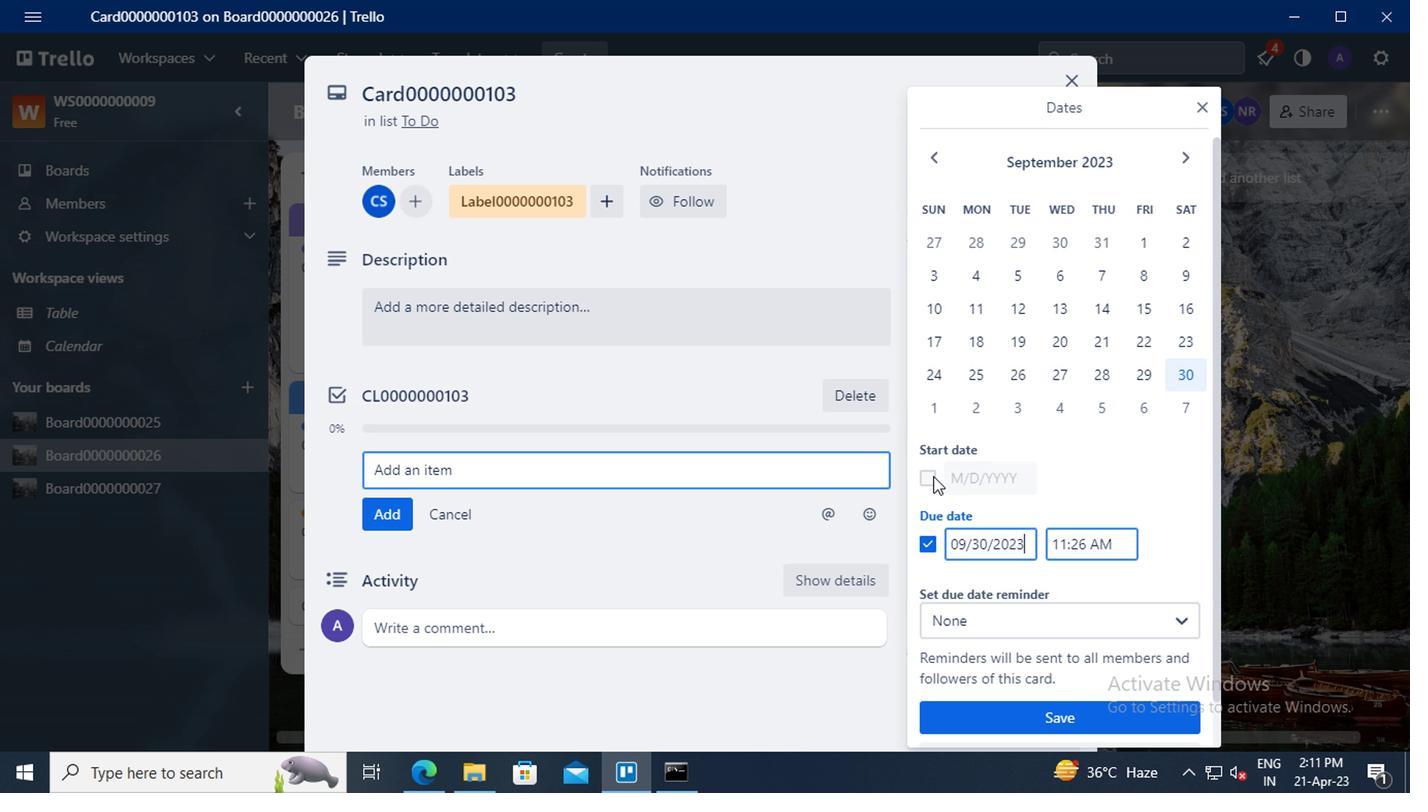 
Action: Mouse pressed left at (925, 474)
Screenshot: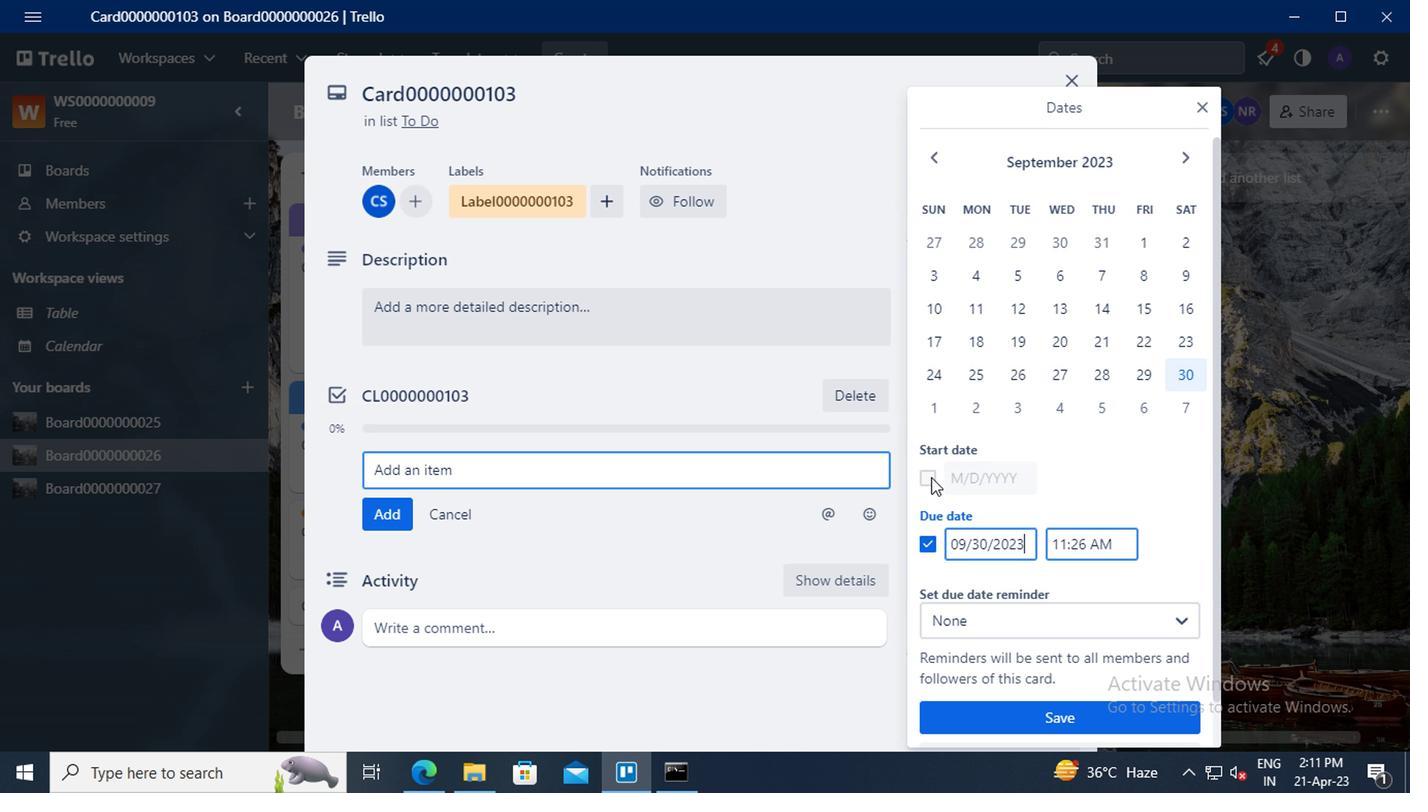
Action: Mouse moved to (980, 474)
Screenshot: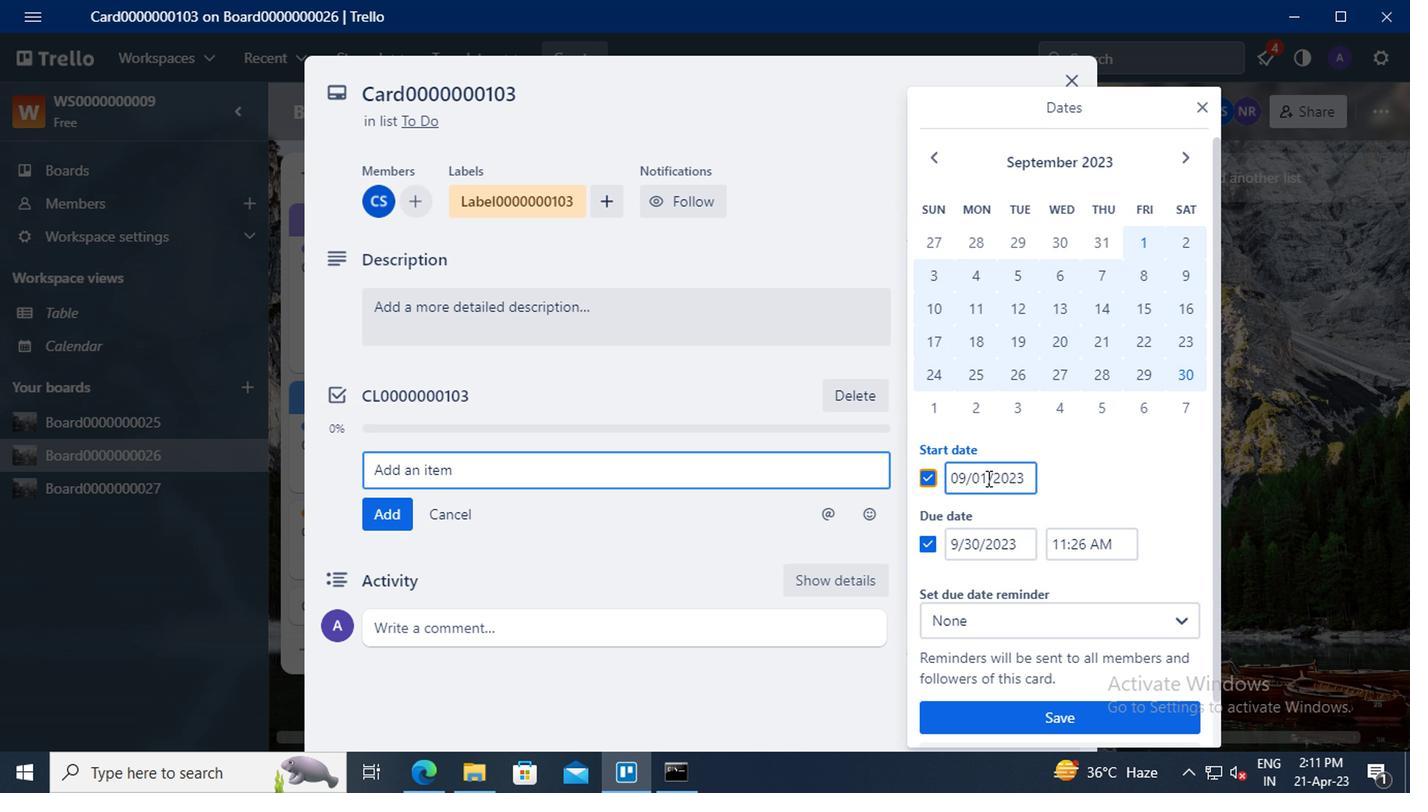 
Action: Mouse pressed left at (980, 474)
Screenshot: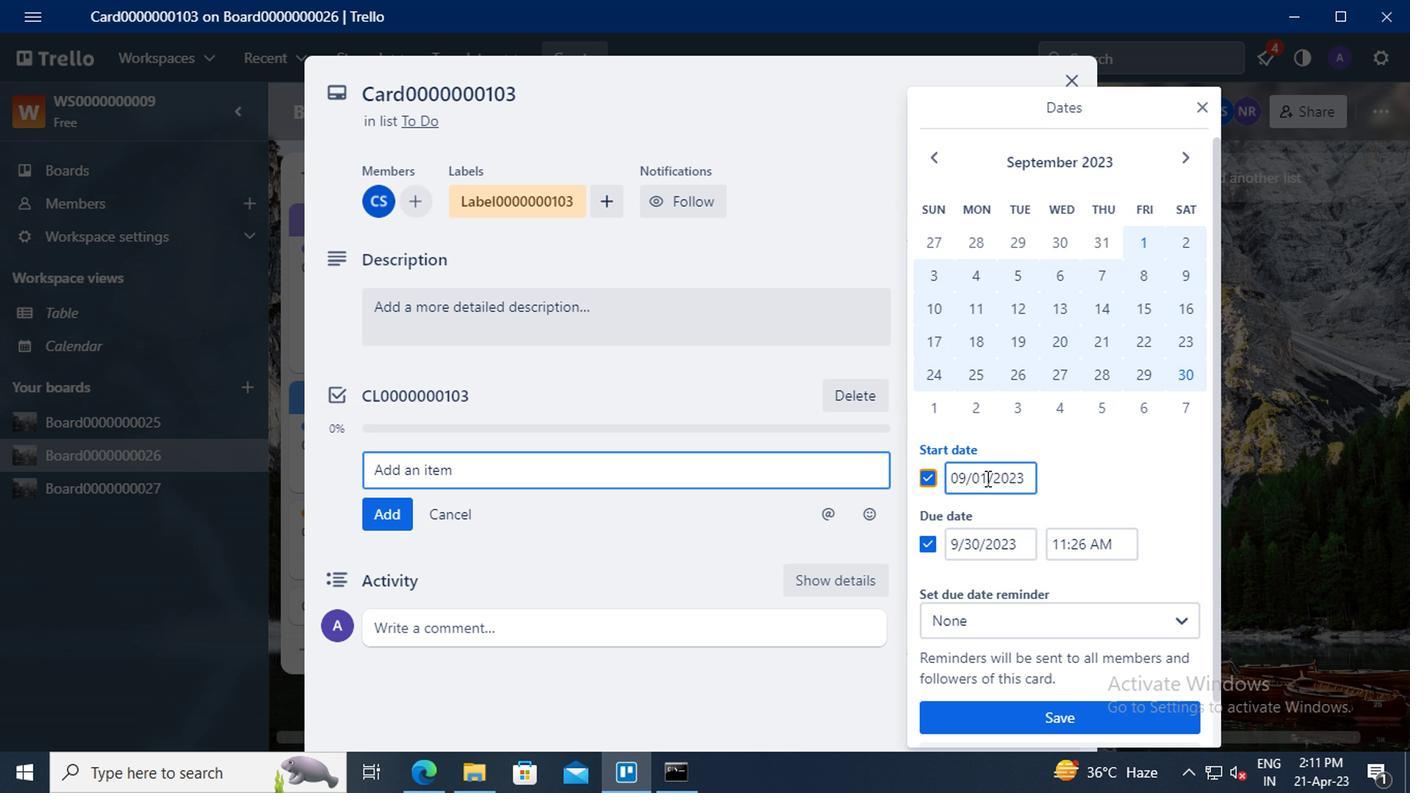 
Action: Mouse moved to (993, 424)
Screenshot: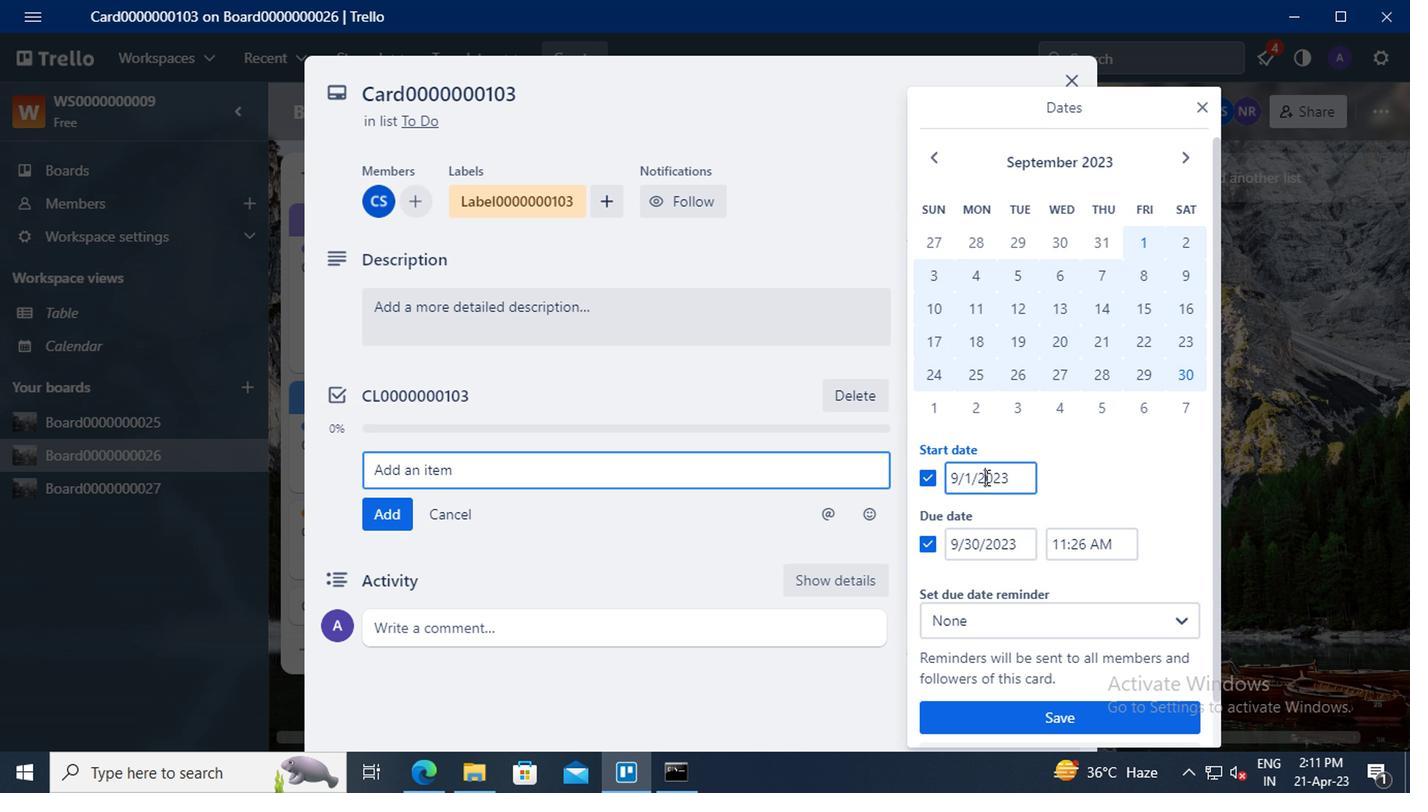 
Action: Key pressed <Key.left><Key.left><Key.backspace>1<Key.left><Key.left><Key.backspace>10
Screenshot: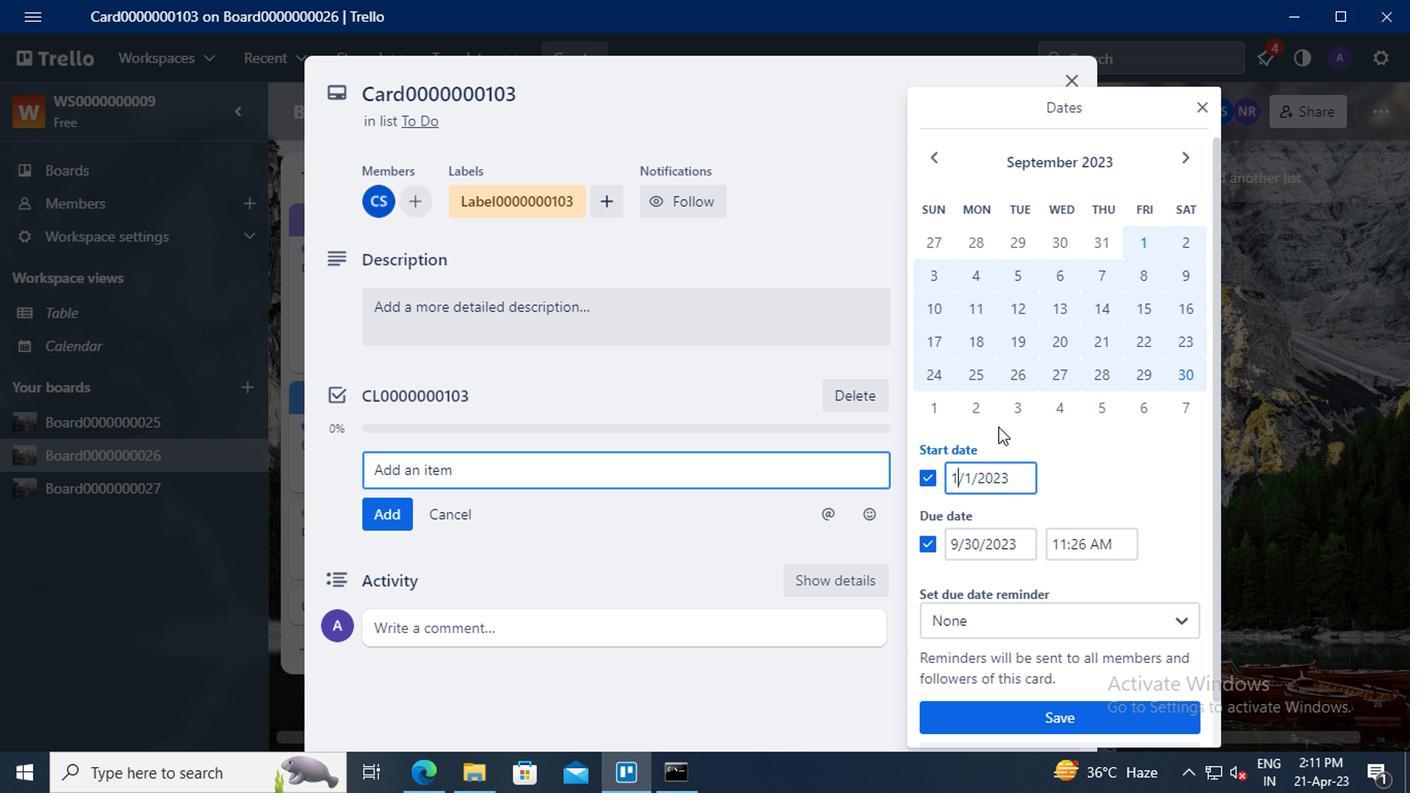 
Action: Mouse moved to (976, 534)
Screenshot: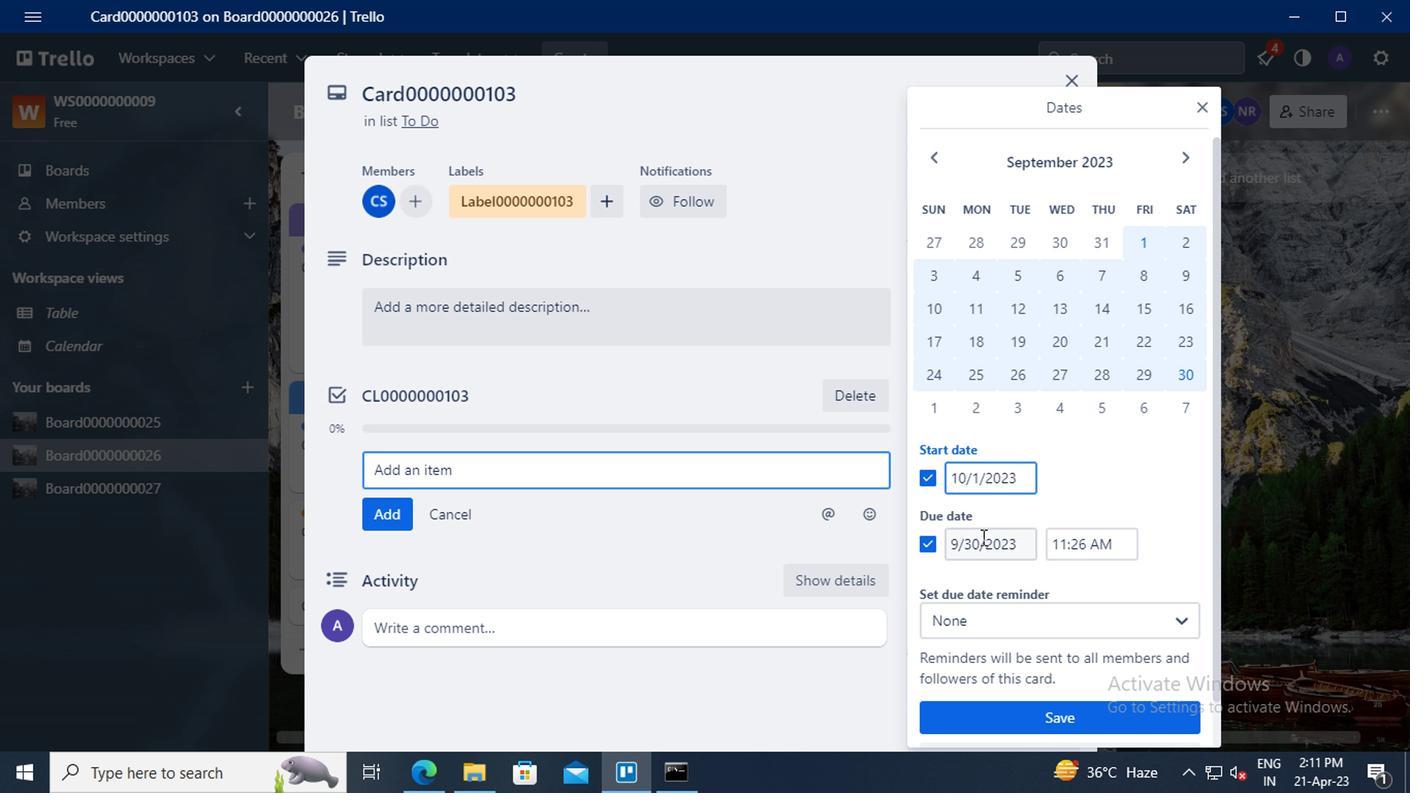 
Action: Mouse pressed left at (976, 534)
Screenshot: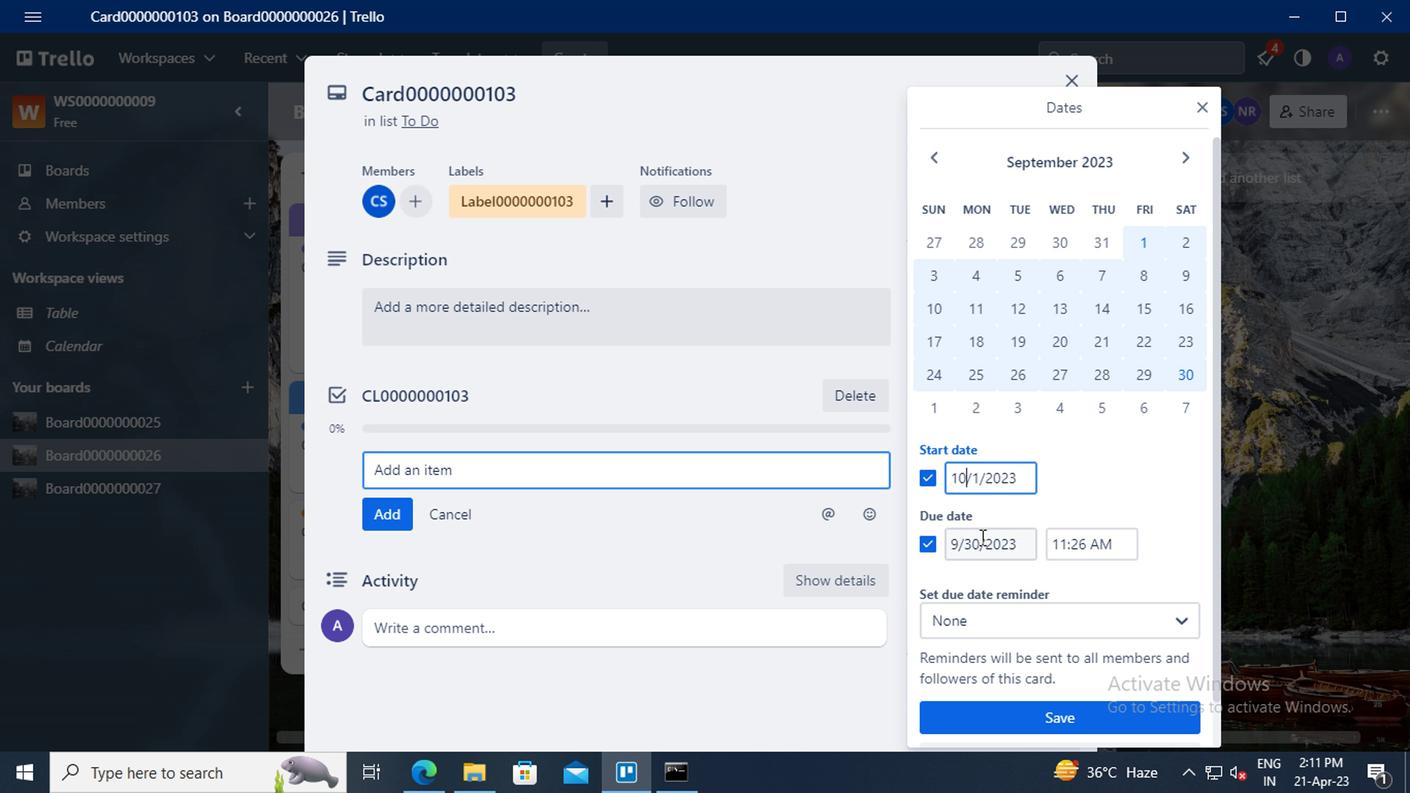 
Action: Key pressed <Key.backspace><Key.delete>31
Screenshot: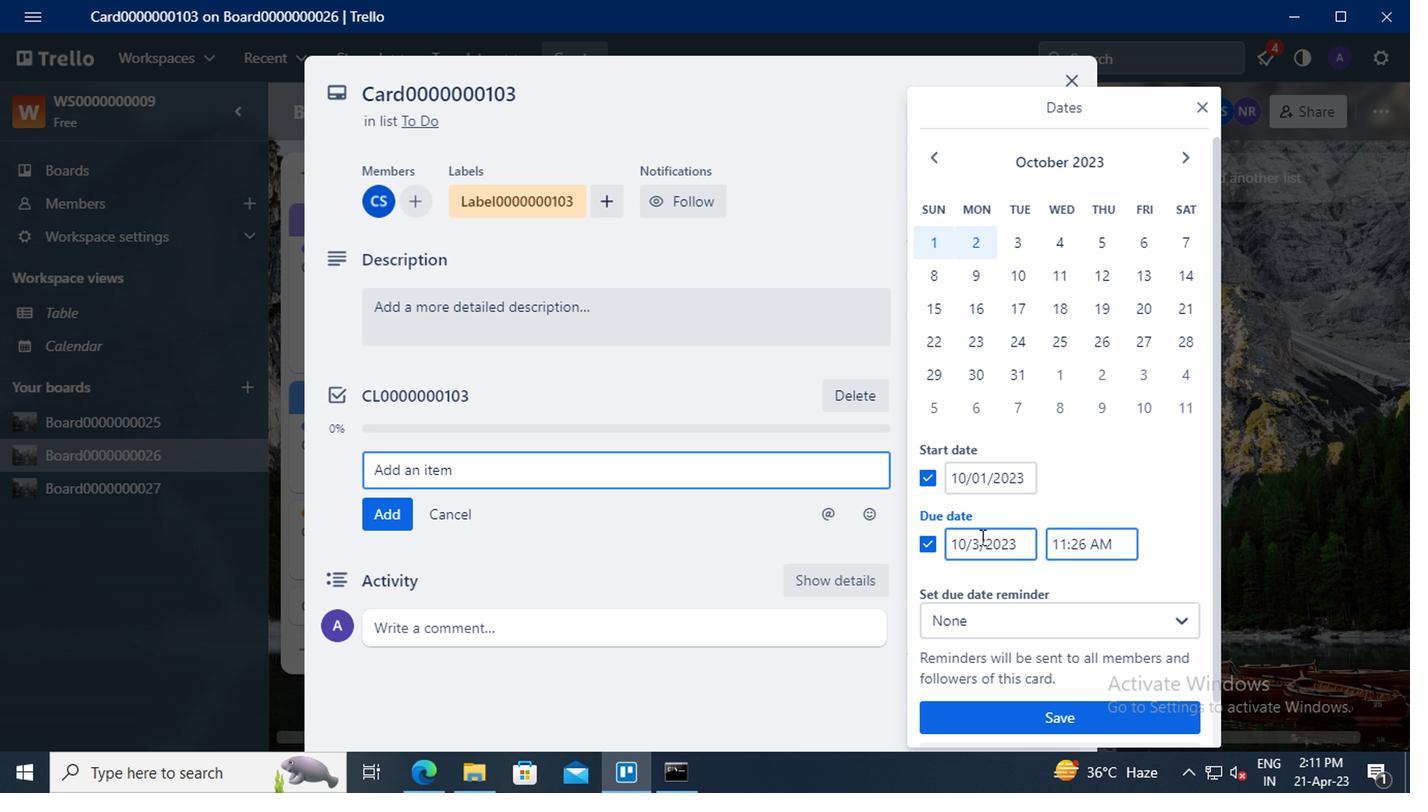 
Action: Mouse moved to (998, 710)
Screenshot: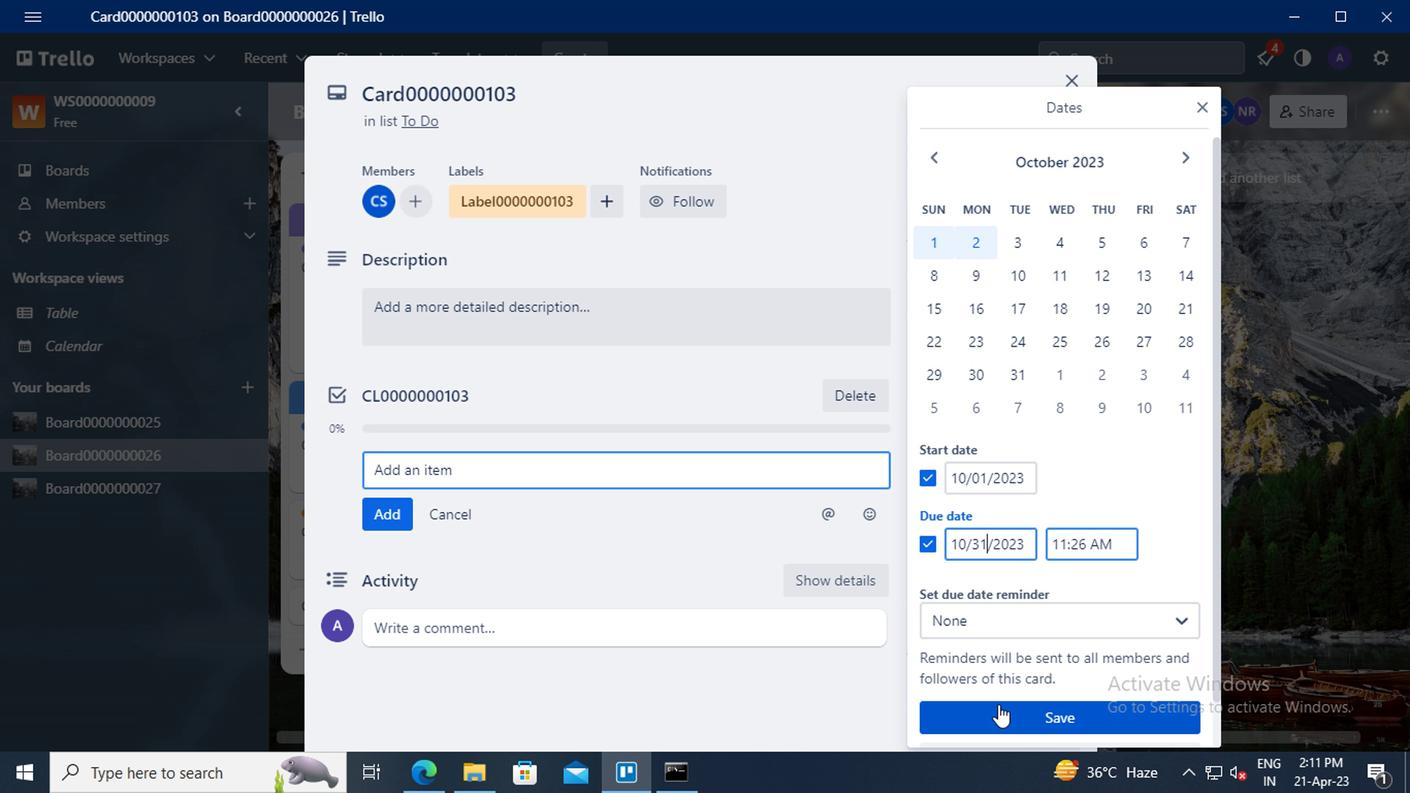 
Action: Mouse pressed left at (998, 710)
Screenshot: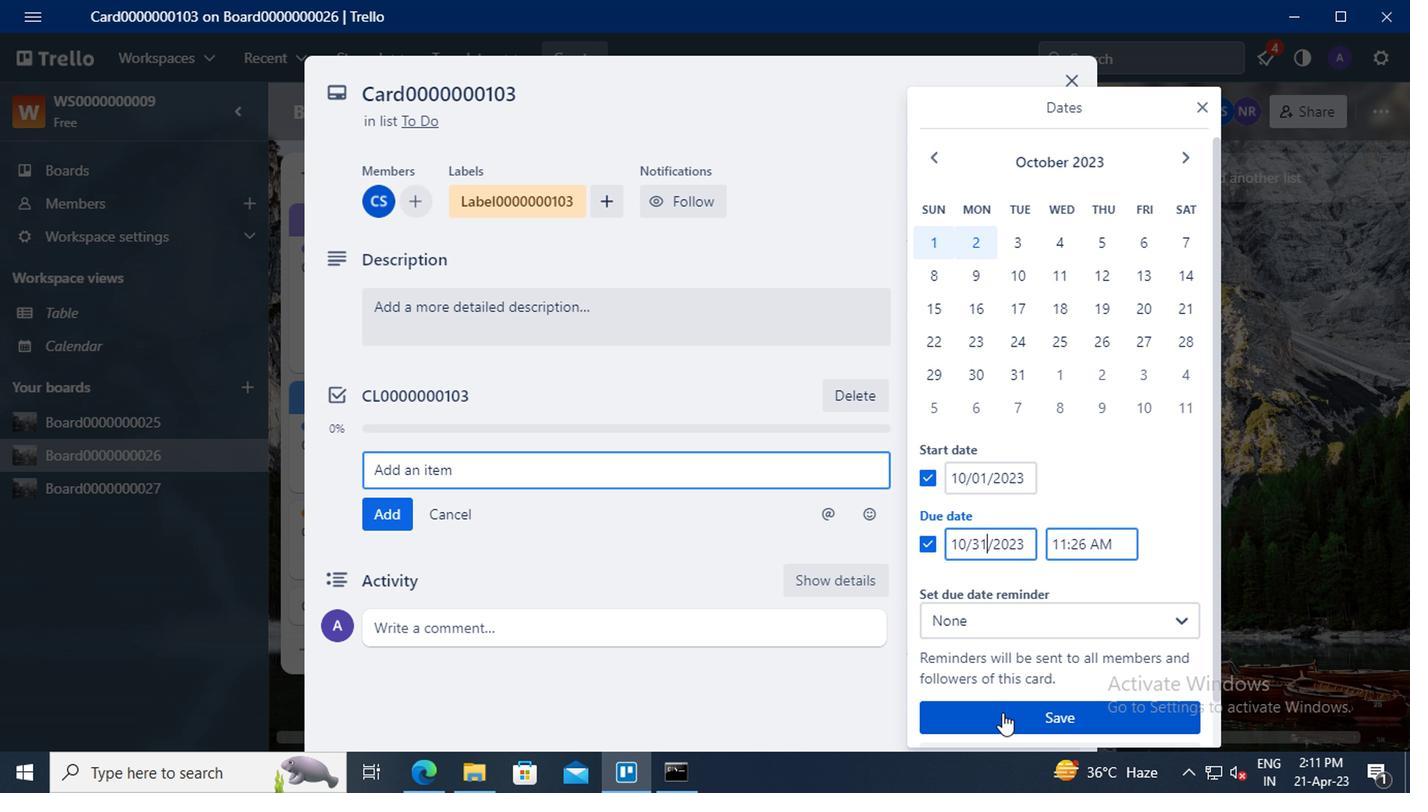 
